 Task: Check the average views per listing of foyer in the last 5 years.
Action: Mouse moved to (1027, 219)
Screenshot: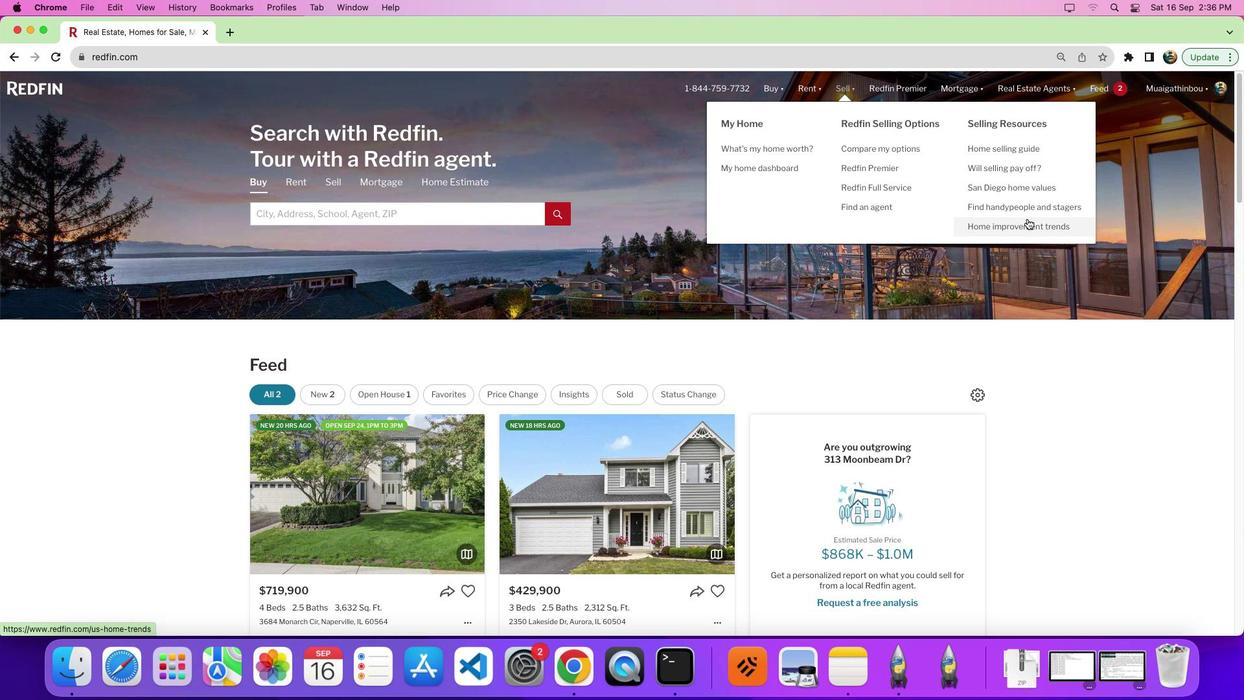 
Action: Mouse pressed left at (1027, 219)
Screenshot: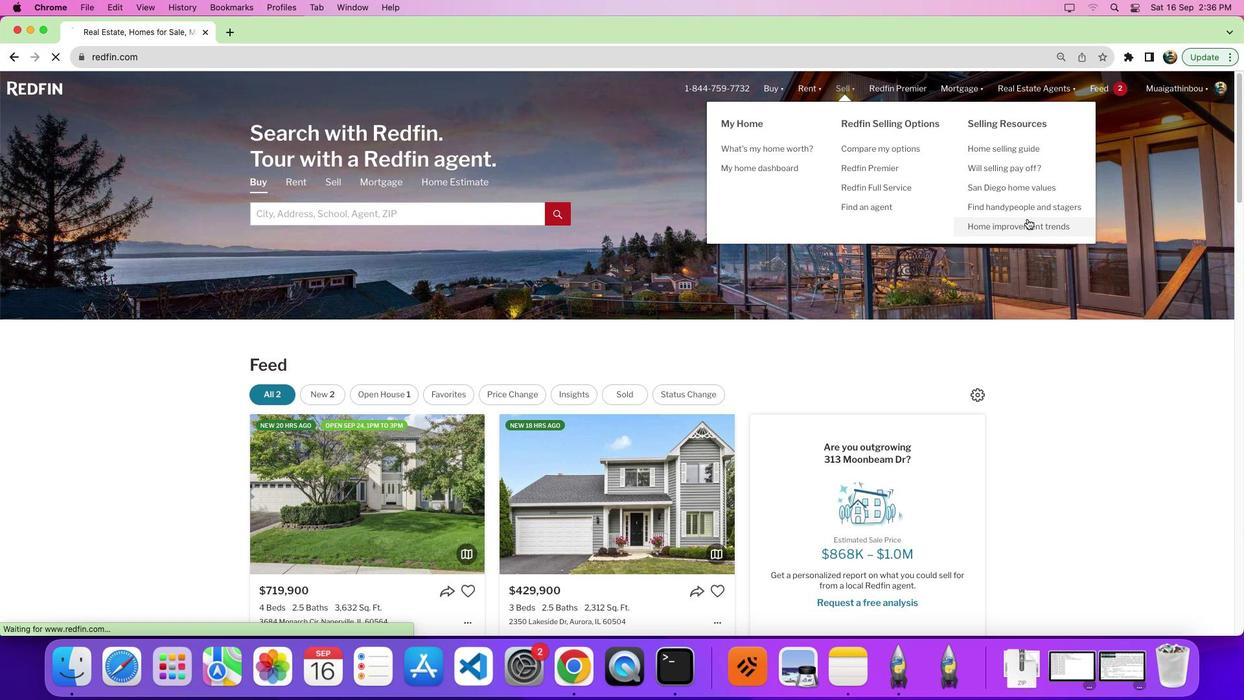 
Action: Mouse pressed left at (1027, 219)
Screenshot: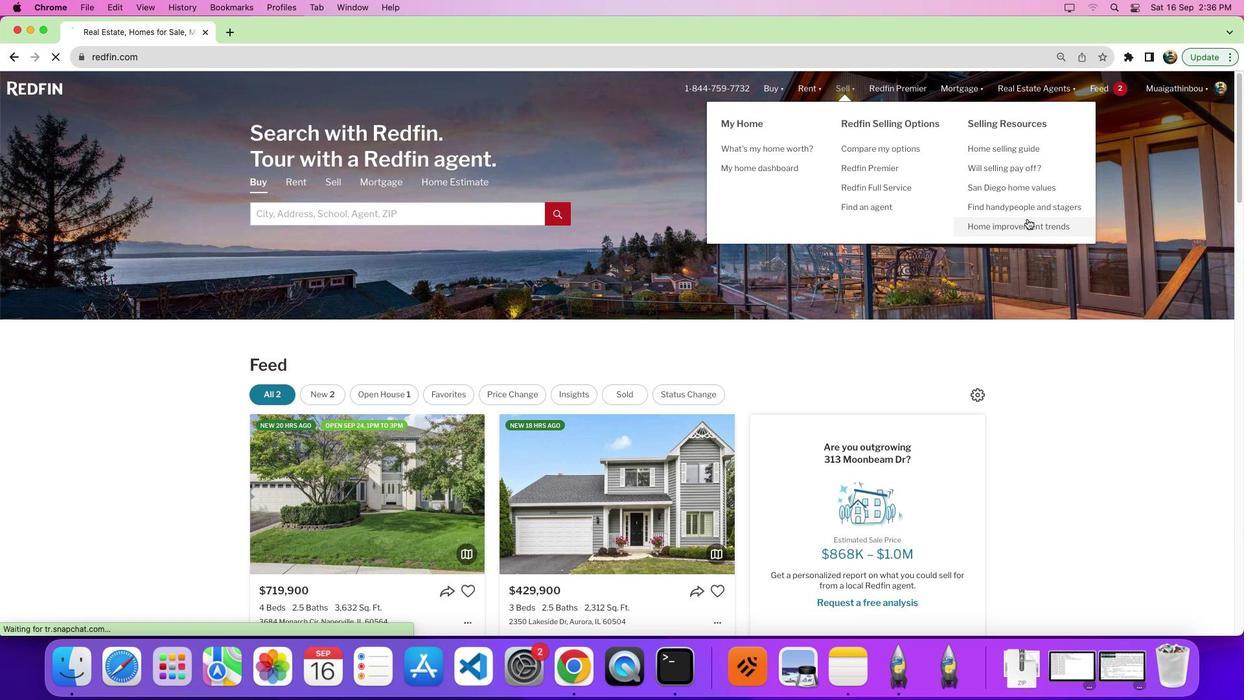
Action: Mouse moved to (349, 262)
Screenshot: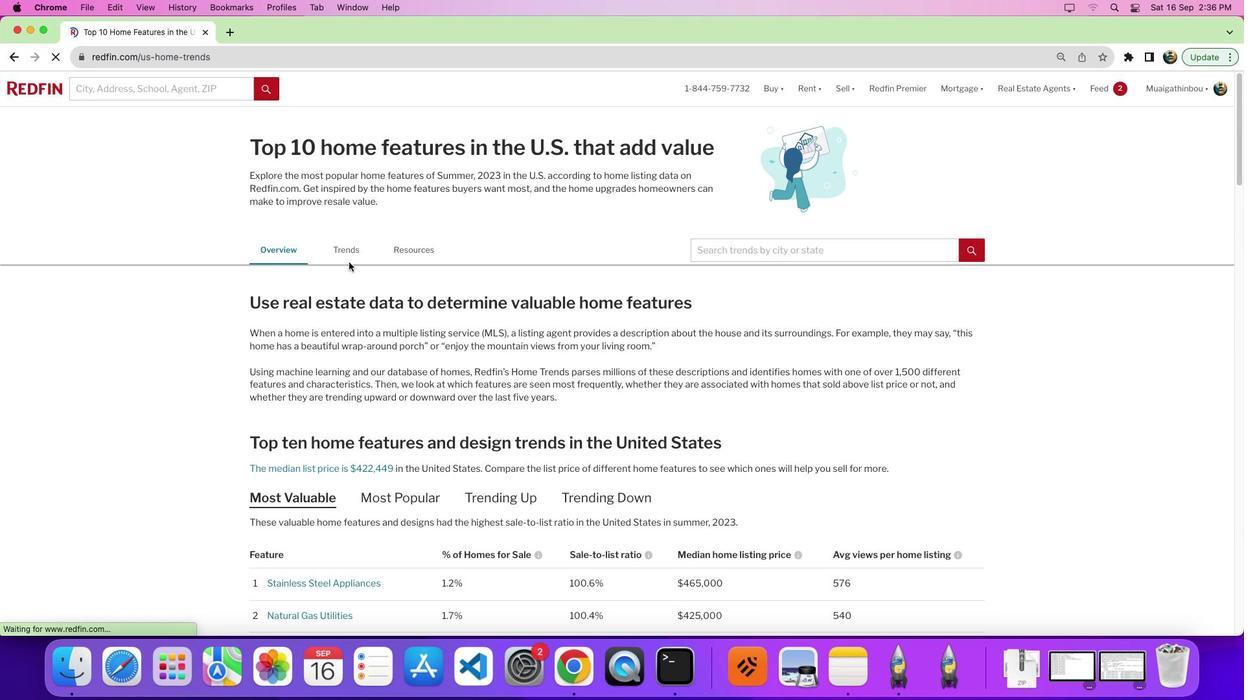 
Action: Mouse pressed left at (349, 262)
Screenshot: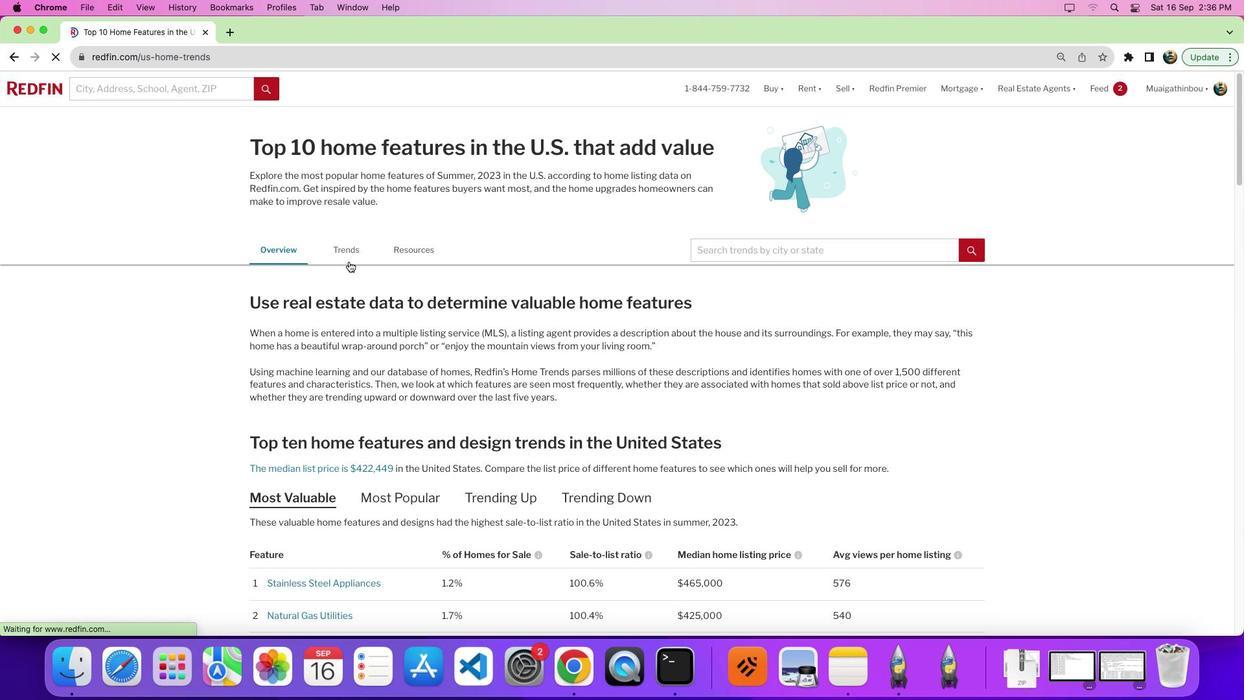 
Action: Mouse moved to (633, 274)
Screenshot: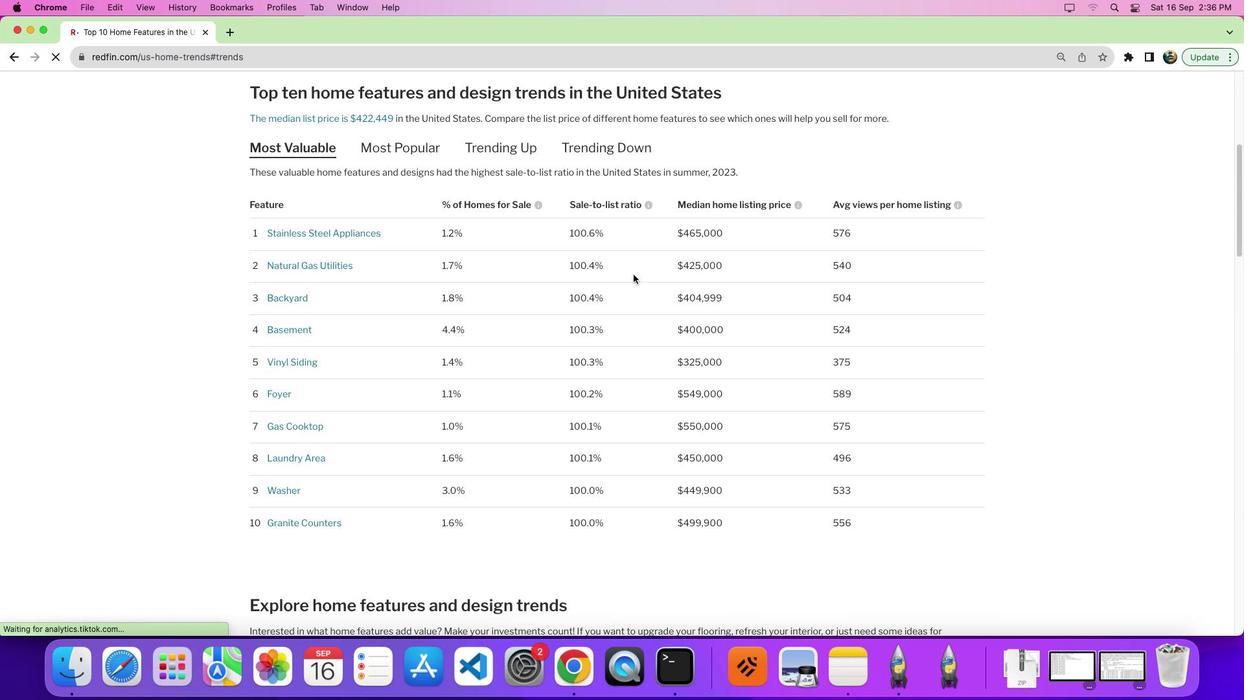 
Action: Mouse scrolled (633, 274) with delta (0, 0)
Screenshot: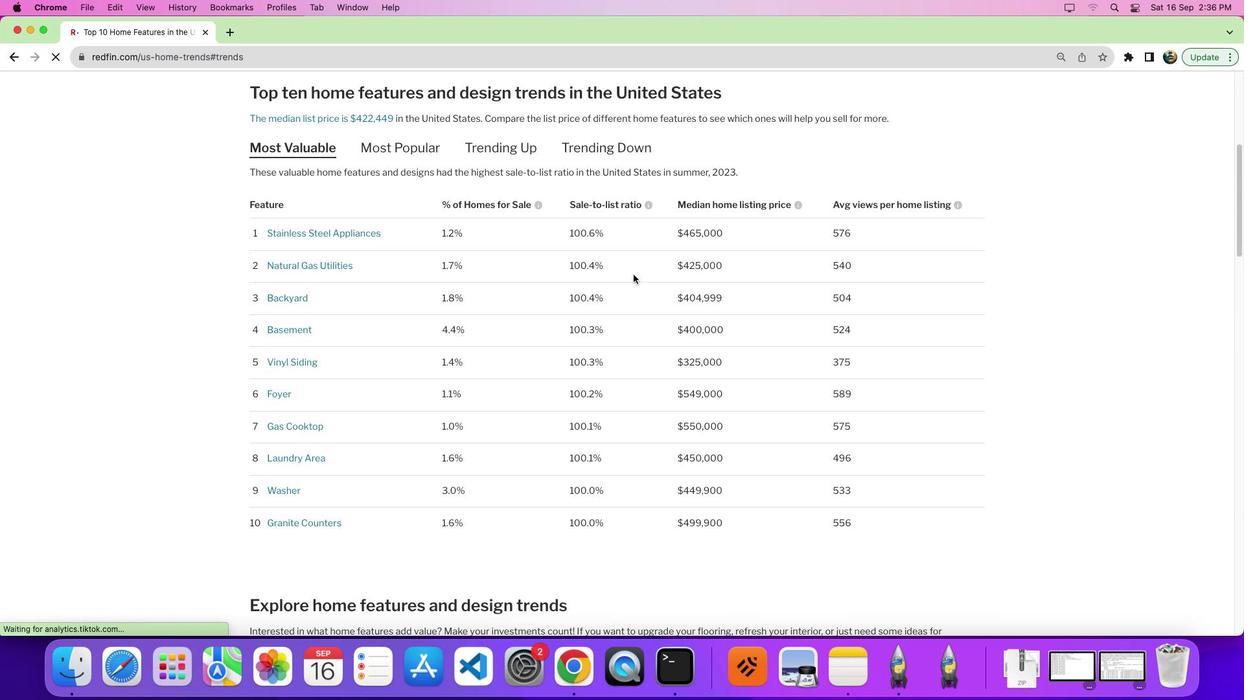 
Action: Mouse scrolled (633, 274) with delta (0, 0)
Screenshot: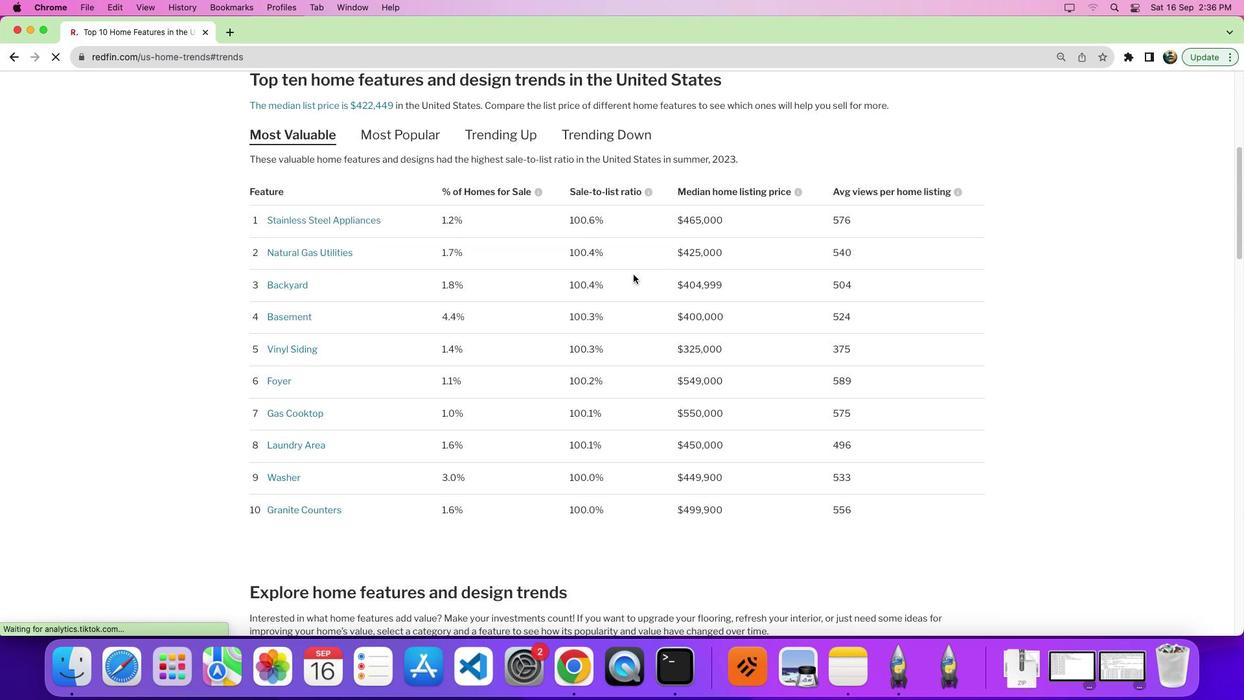 
Action: Mouse moved to (633, 274)
Screenshot: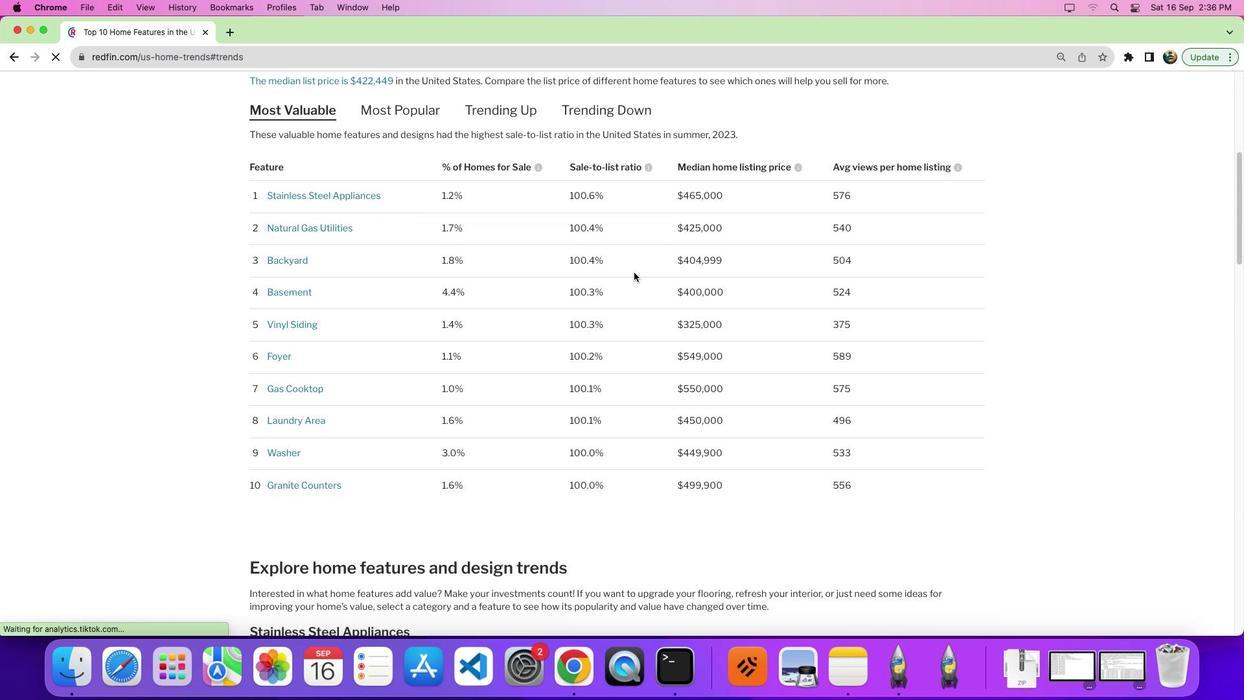 
Action: Mouse scrolled (633, 274) with delta (0, 0)
Screenshot: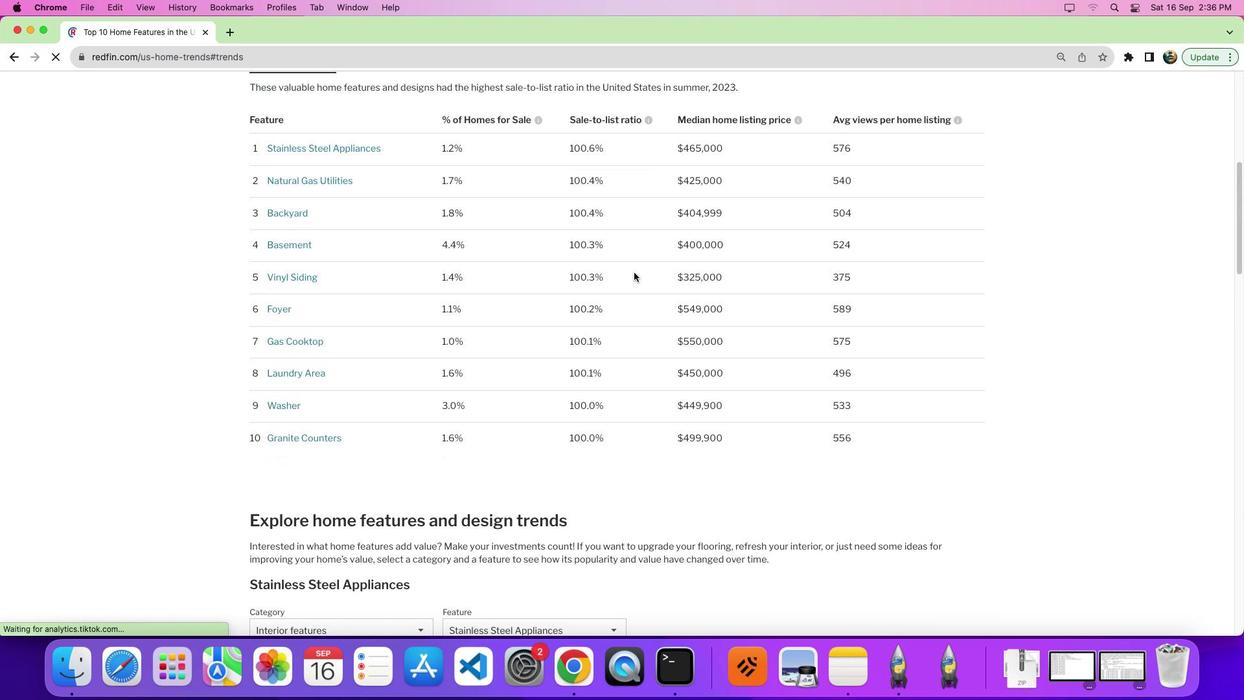 
Action: Mouse moved to (633, 273)
Screenshot: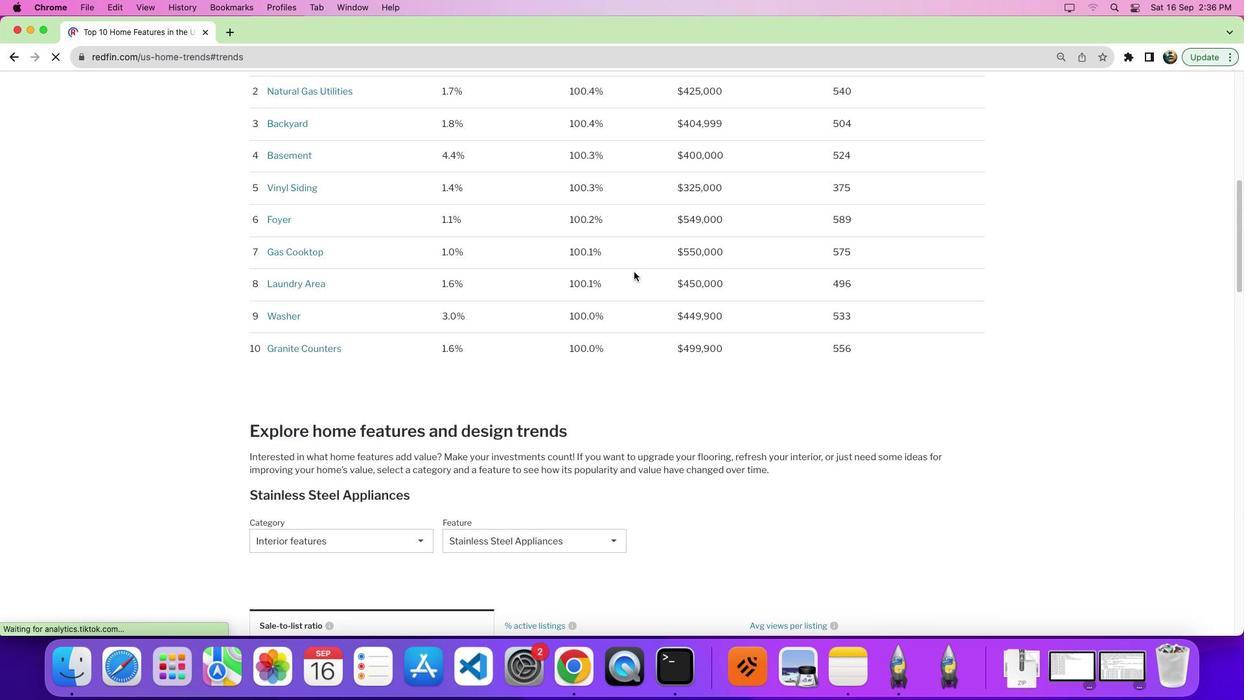 
Action: Mouse scrolled (633, 273) with delta (0, 0)
Screenshot: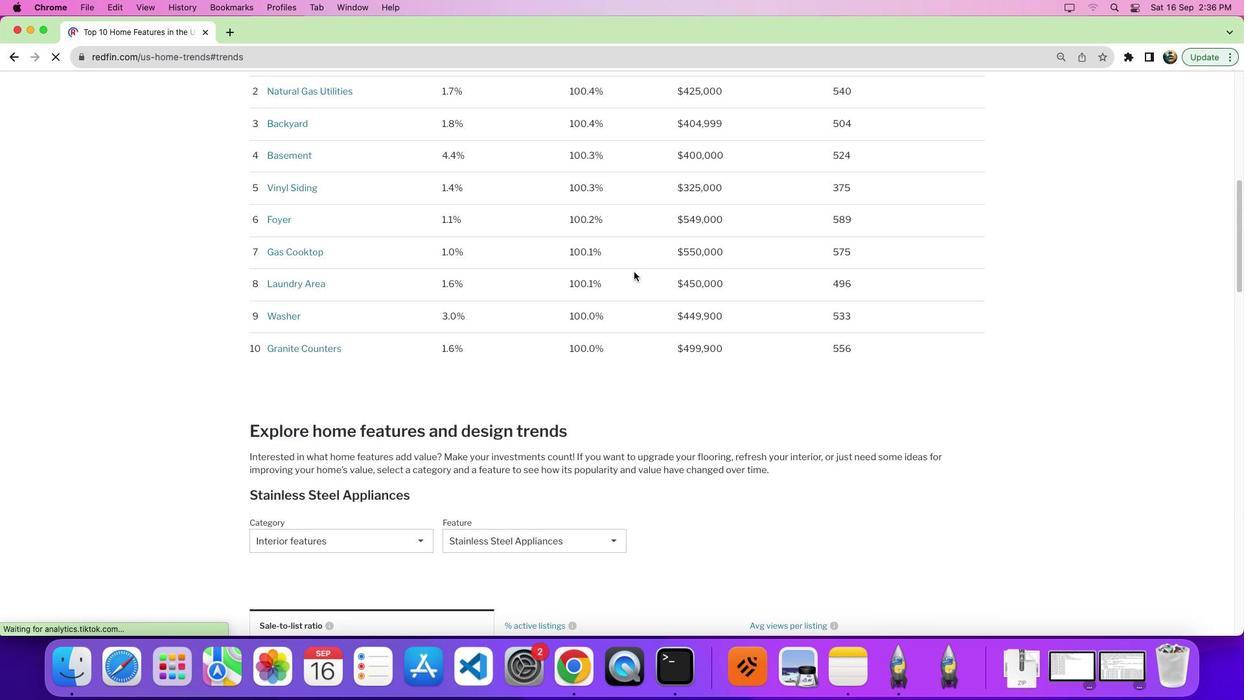 
Action: Mouse moved to (633, 273)
Screenshot: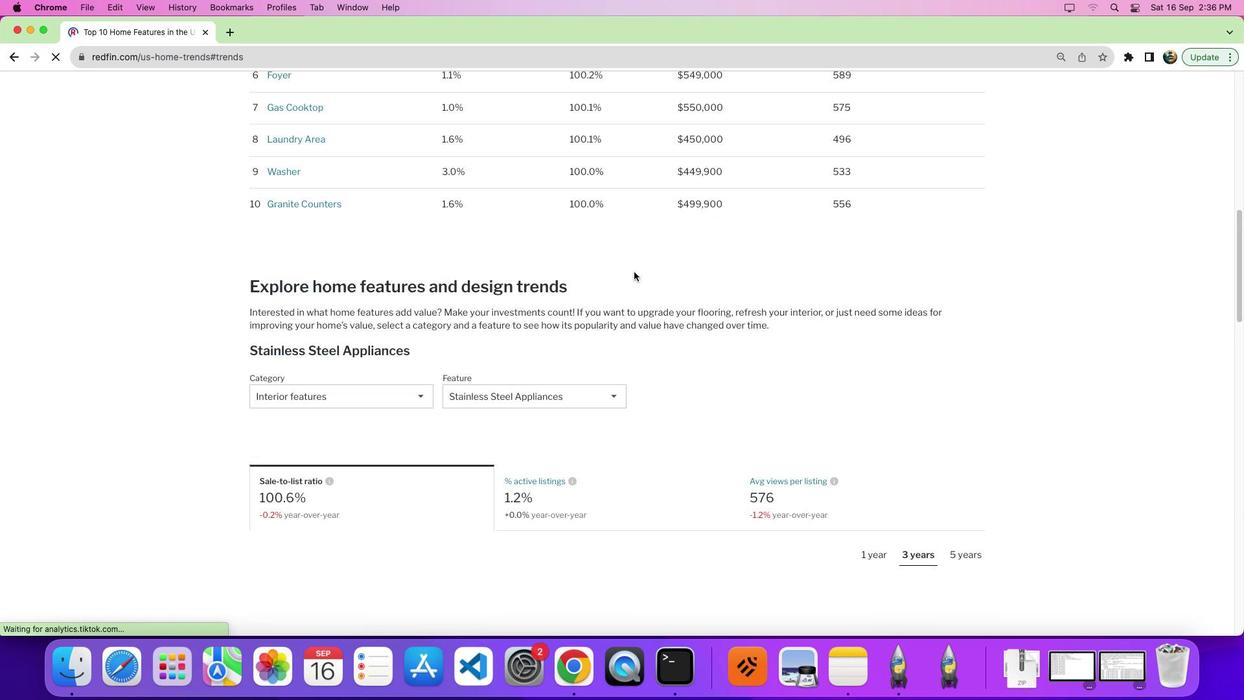 
Action: Mouse scrolled (633, 273) with delta (0, -4)
Screenshot: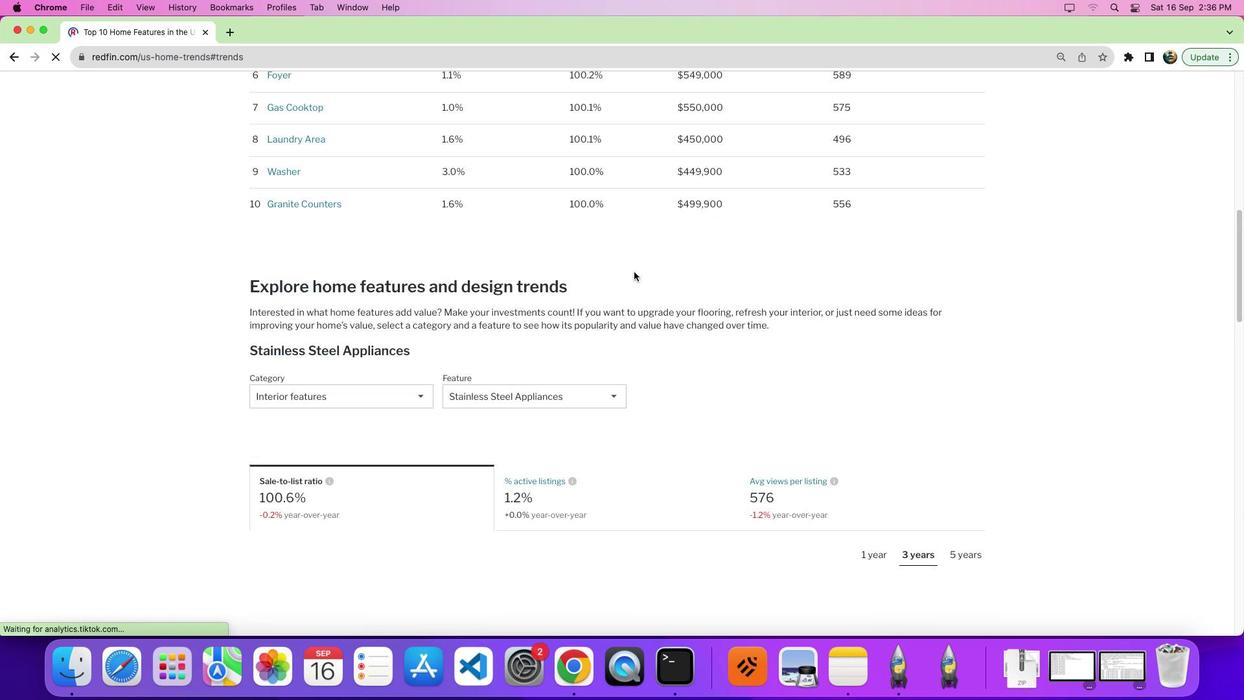 
Action: Mouse moved to (634, 272)
Screenshot: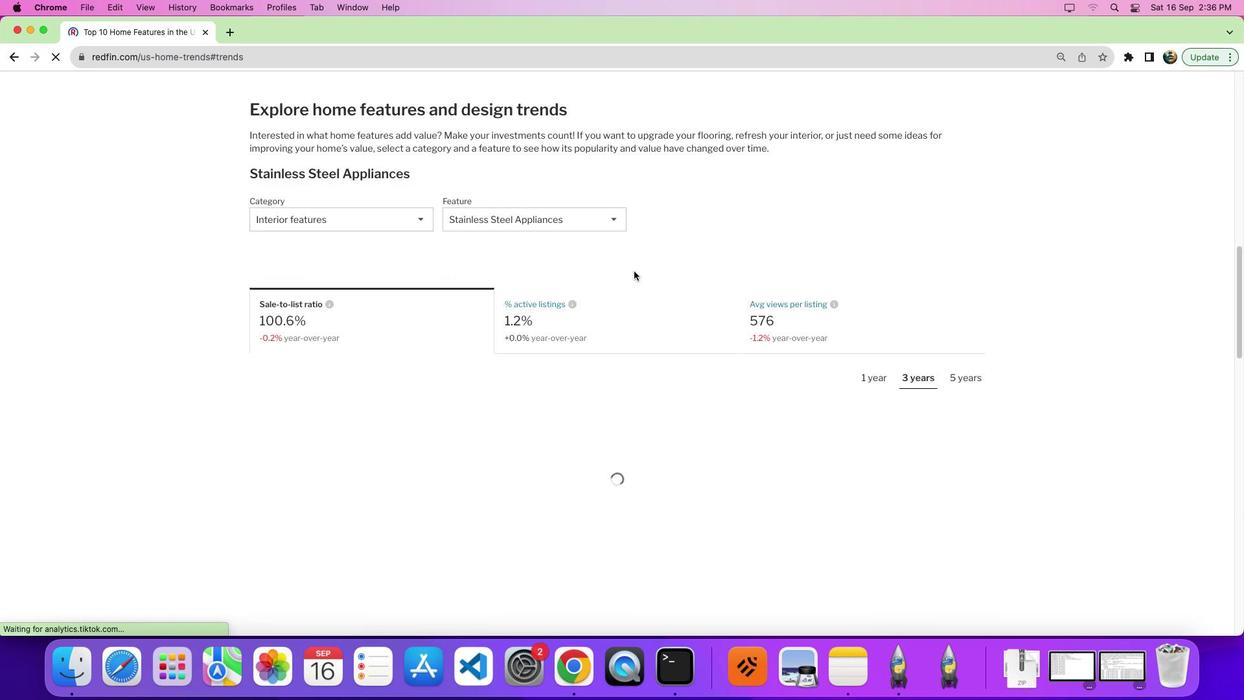 
Action: Mouse scrolled (634, 272) with delta (0, -5)
Screenshot: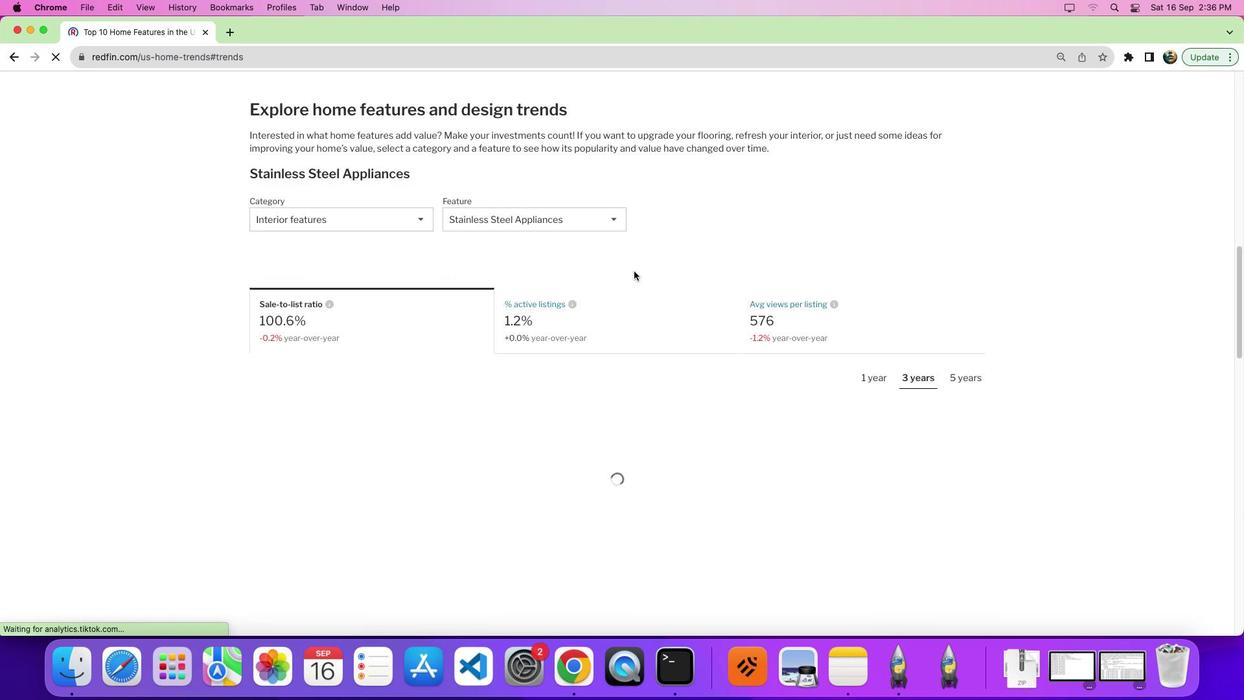 
Action: Mouse moved to (525, 294)
Screenshot: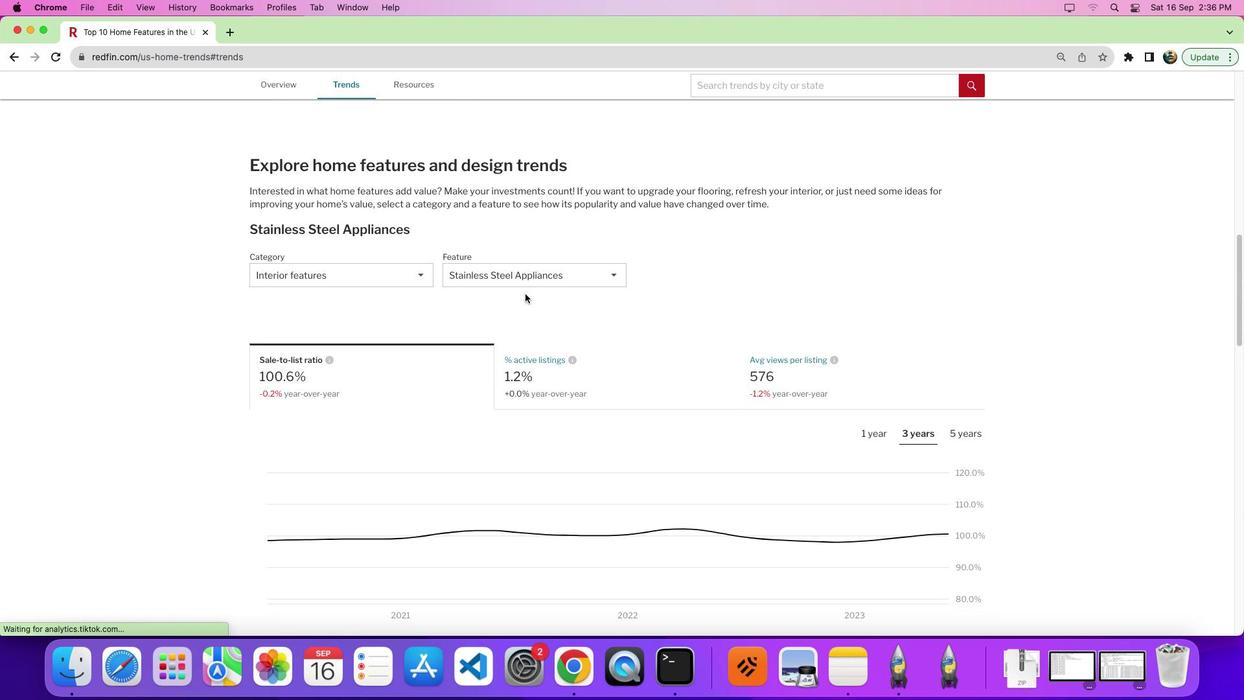
Action: Mouse scrolled (525, 294) with delta (0, 0)
Screenshot: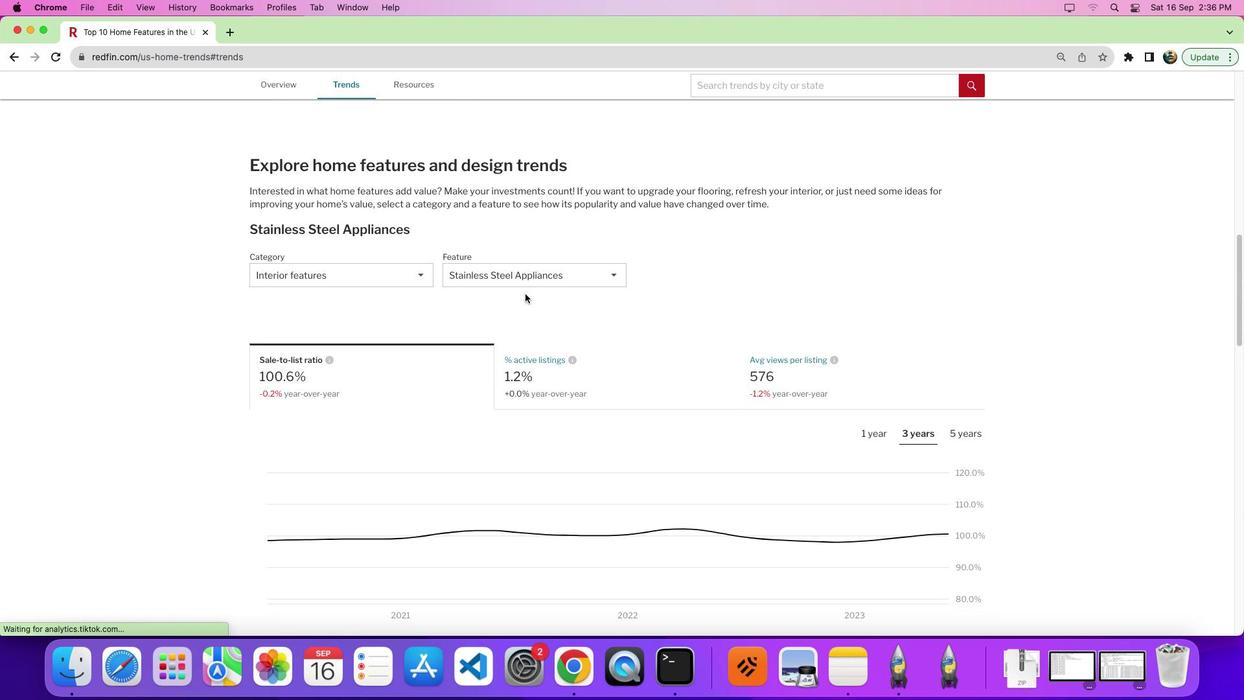 
Action: Mouse moved to (525, 293)
Screenshot: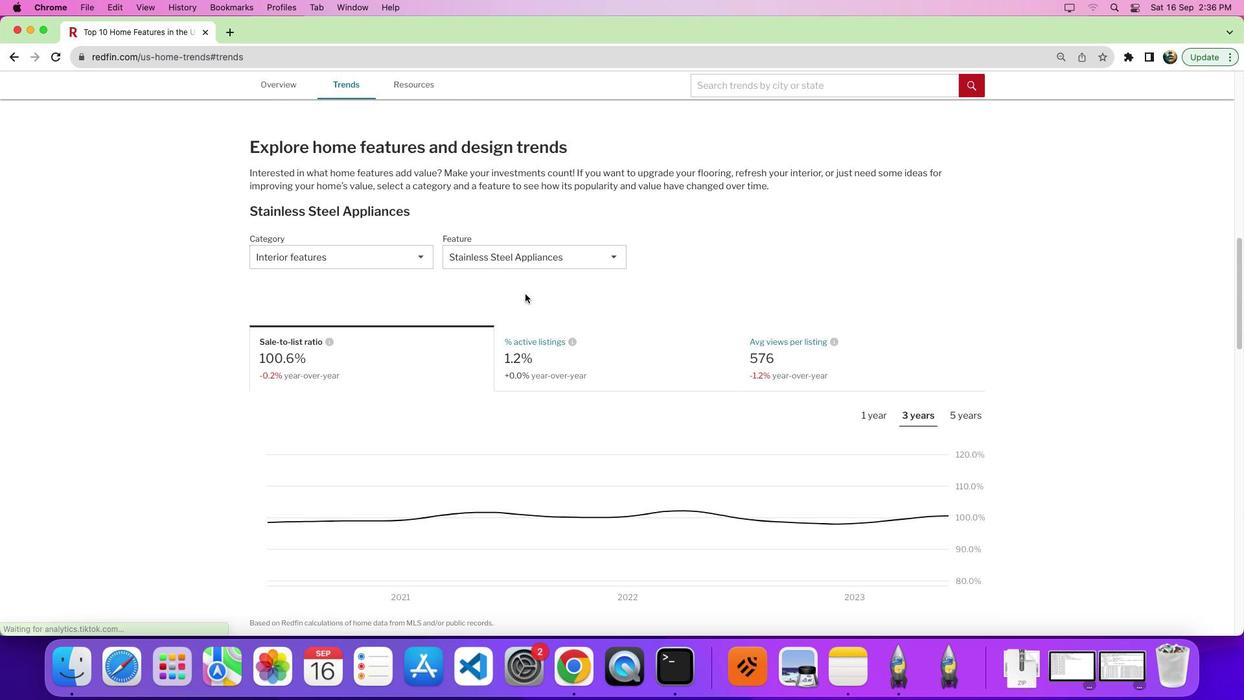 
Action: Mouse scrolled (525, 293) with delta (0, 0)
Screenshot: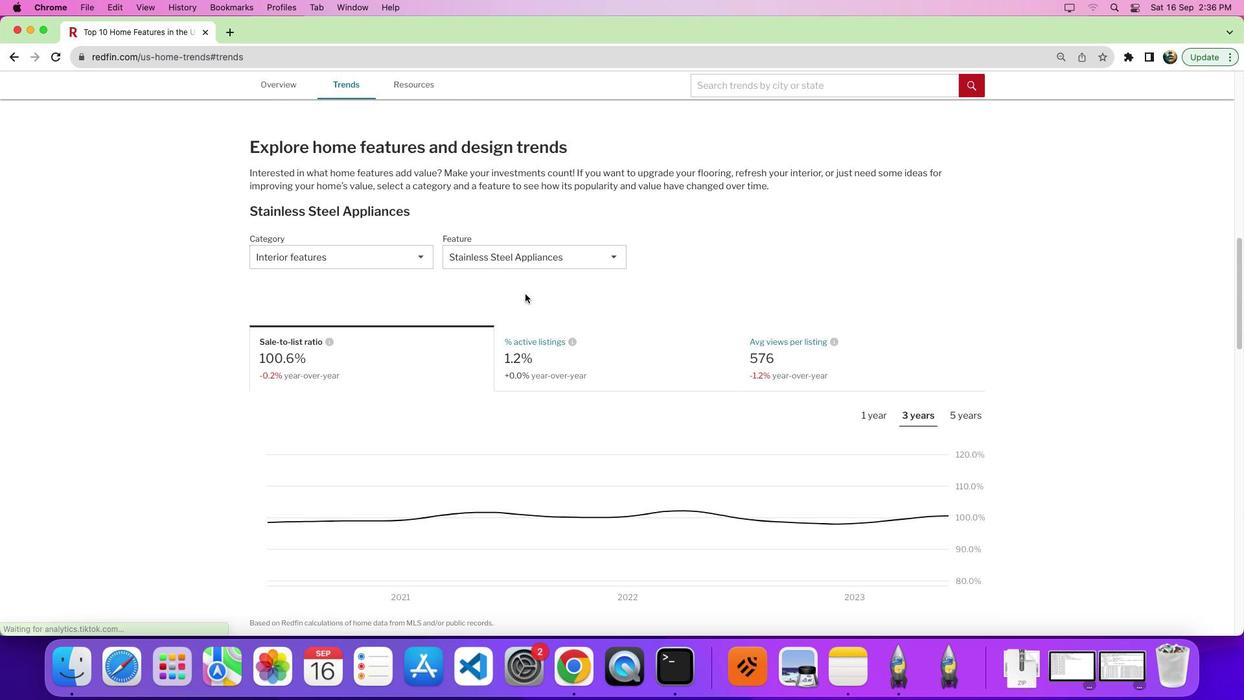 
Action: Mouse moved to (524, 306)
Screenshot: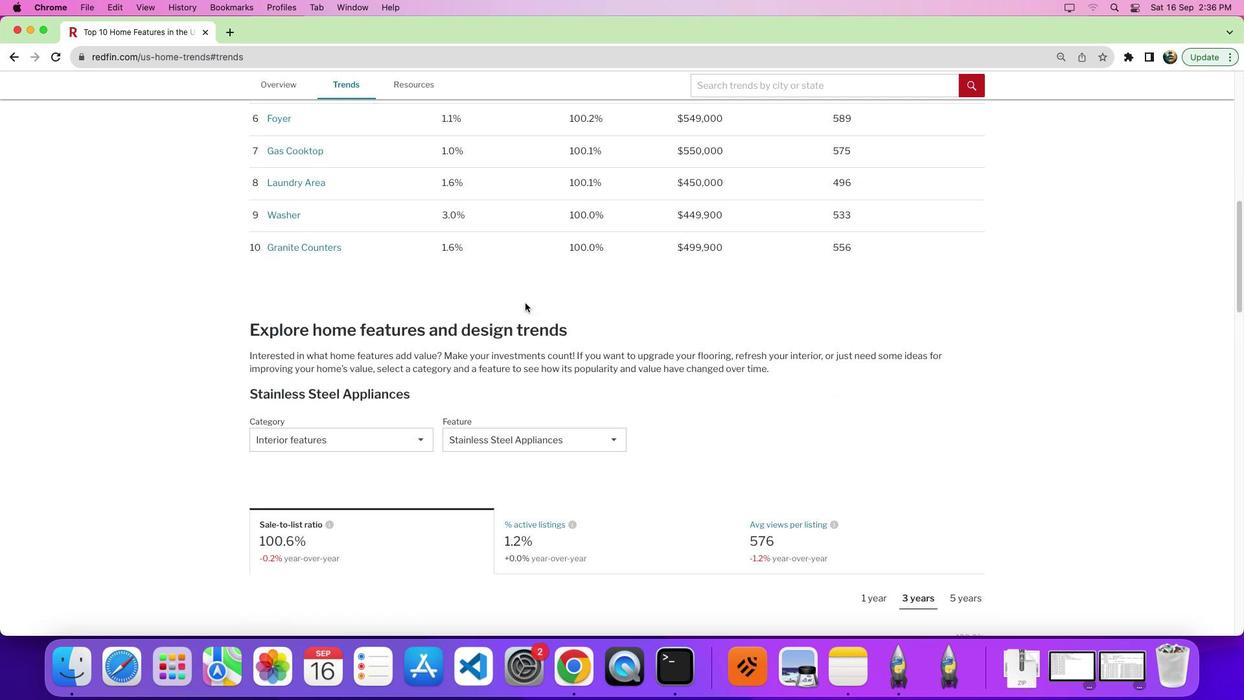 
Action: Mouse scrolled (524, 306) with delta (0, 0)
Screenshot: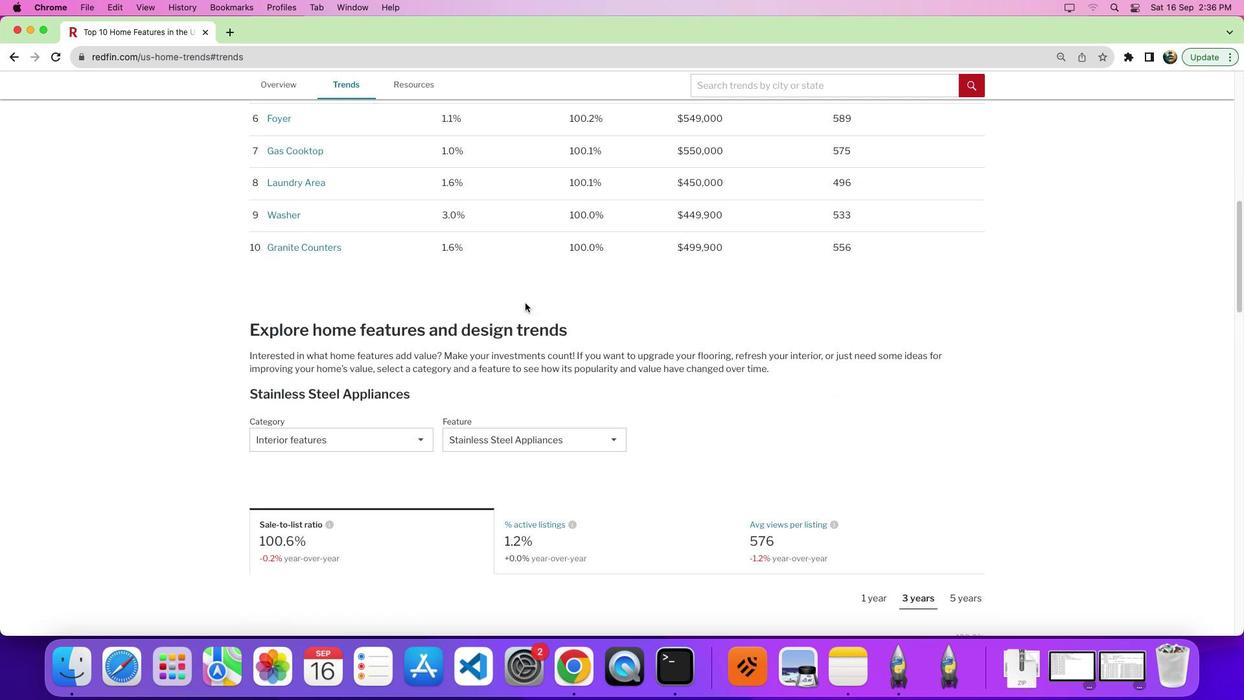 
Action: Mouse moved to (525, 305)
Screenshot: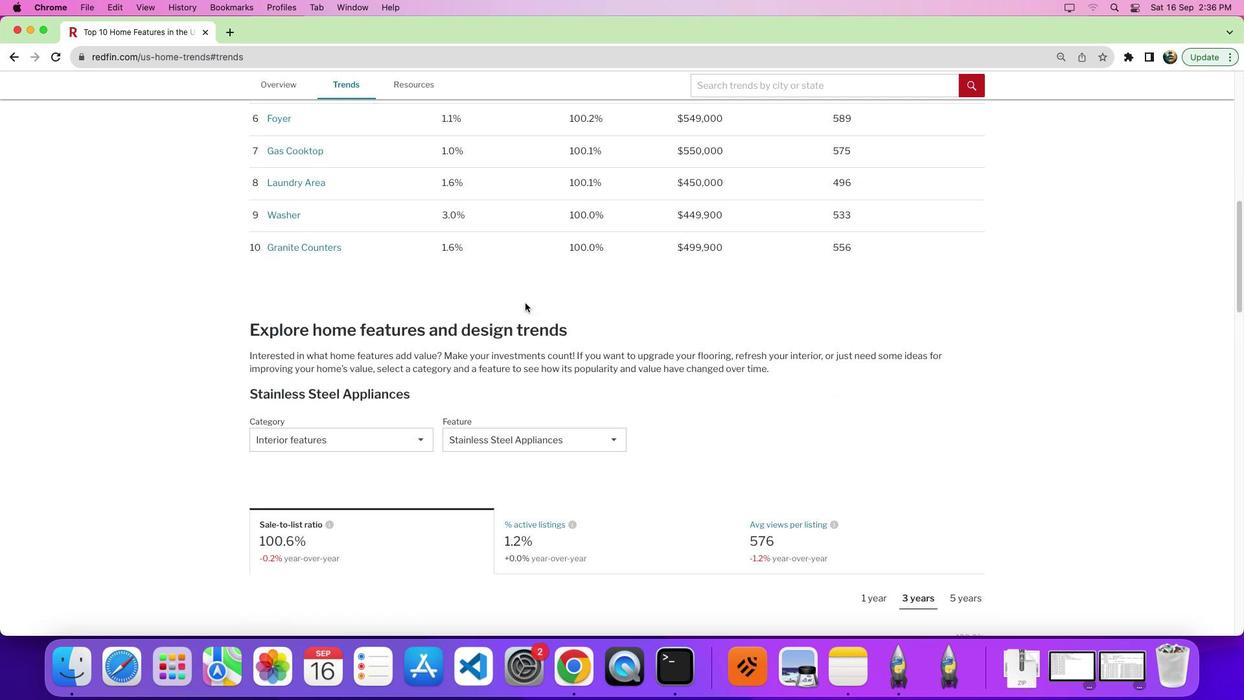 
Action: Mouse scrolled (525, 305) with delta (0, 0)
Screenshot: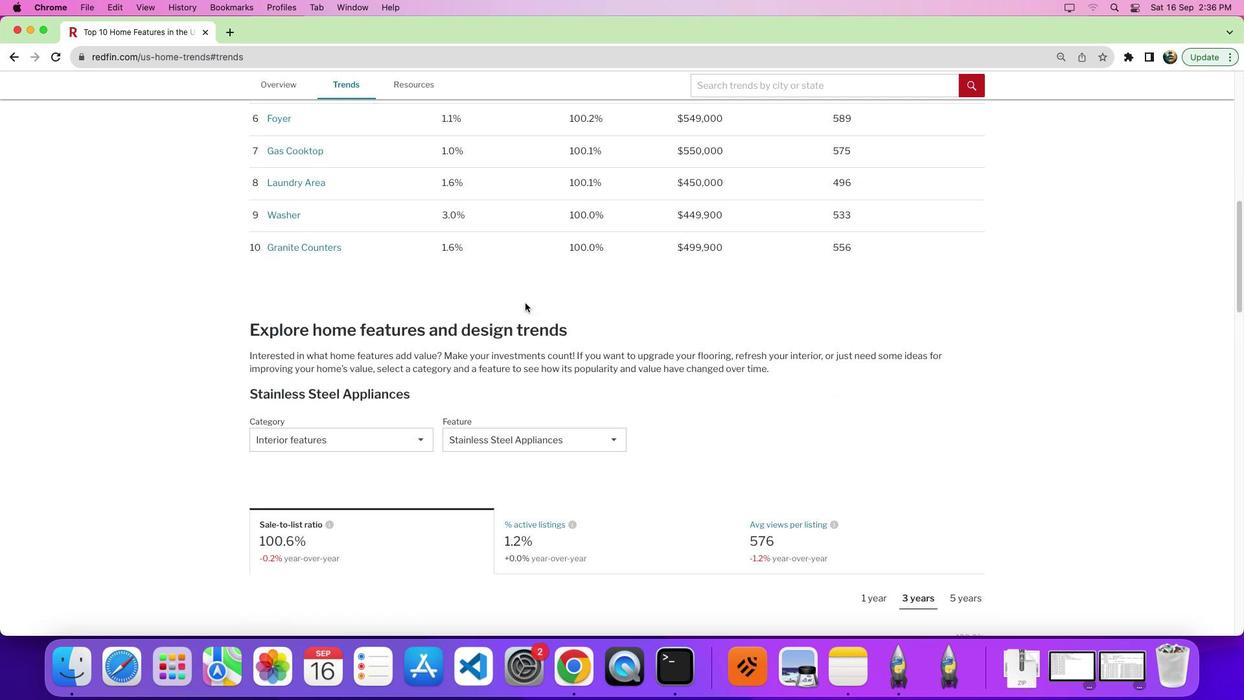 
Action: Mouse moved to (525, 305)
Screenshot: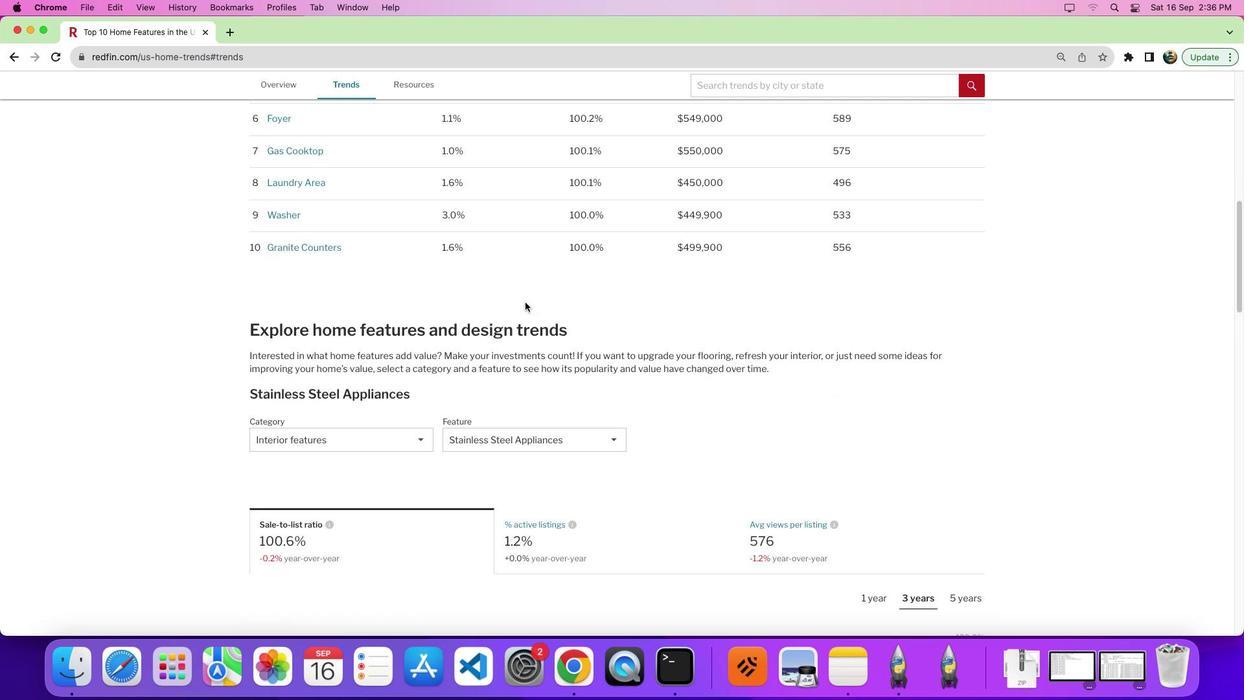 
Action: Mouse scrolled (525, 305) with delta (0, -4)
Screenshot: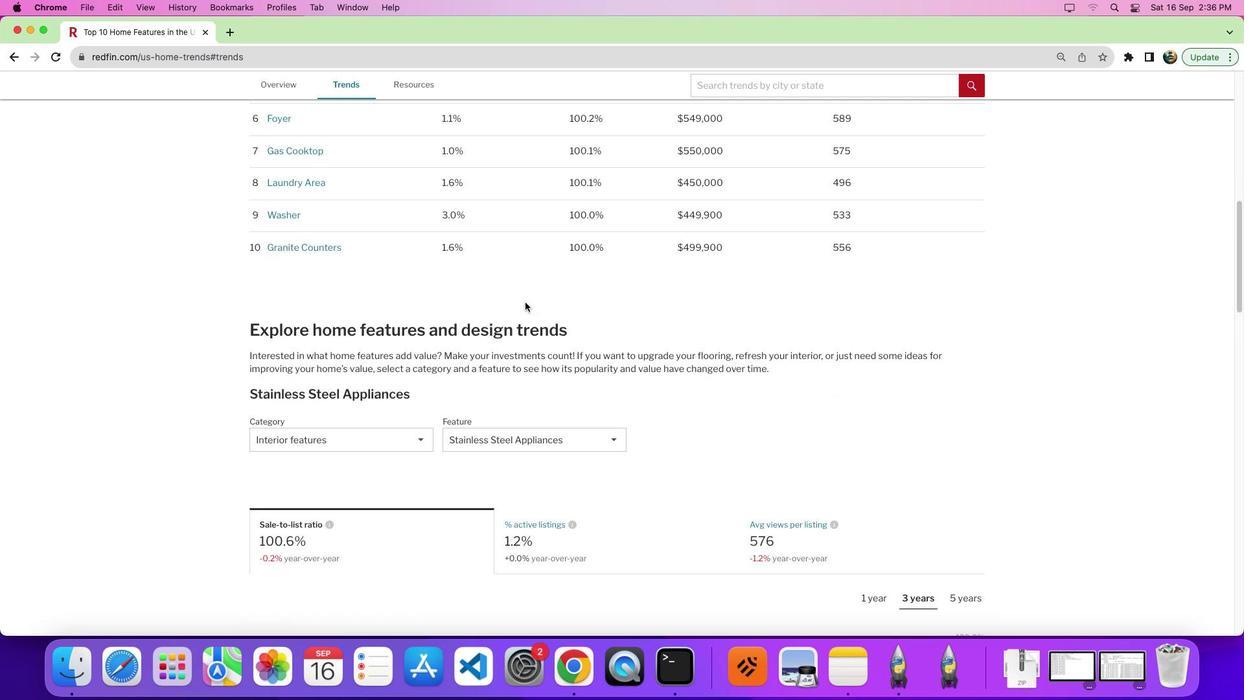 
Action: Mouse moved to (525, 304)
Screenshot: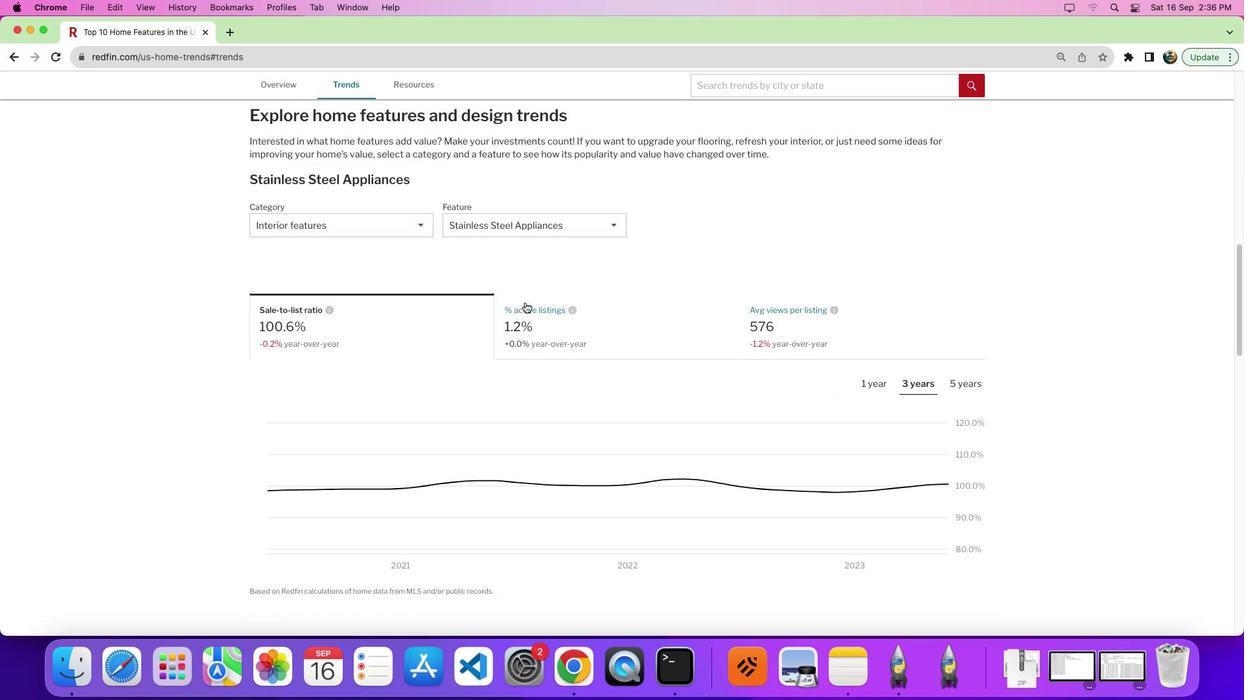 
Action: Mouse scrolled (525, 304) with delta (0, -5)
Screenshot: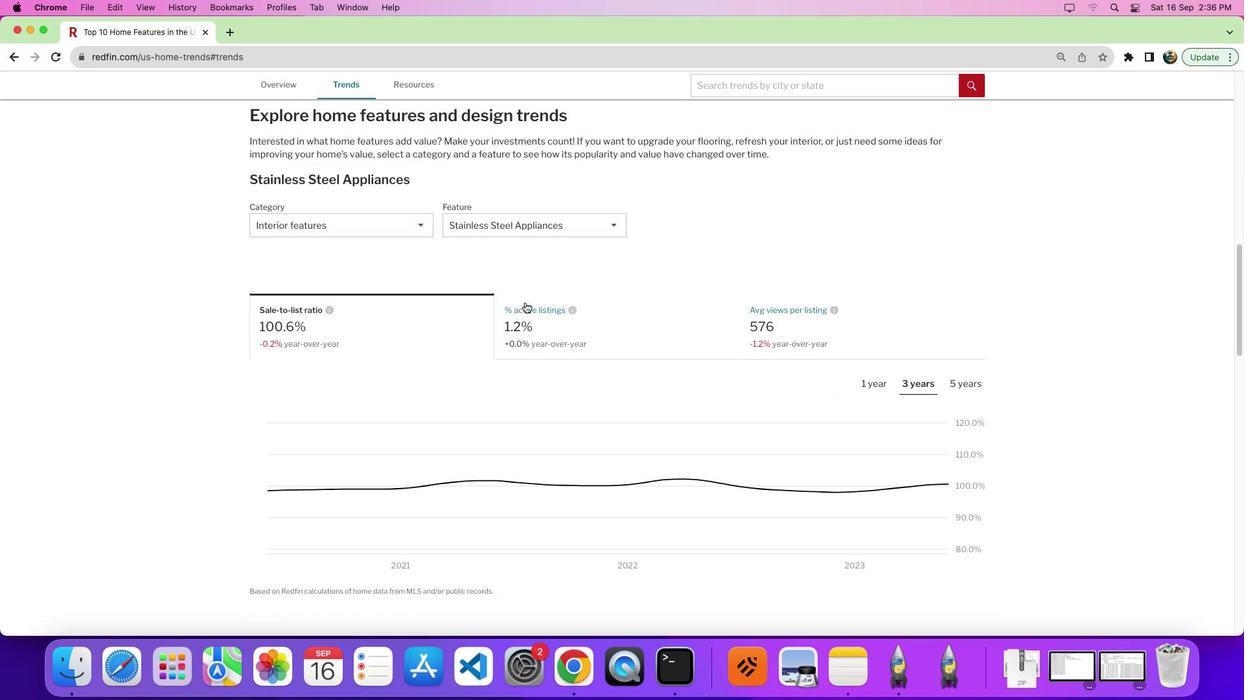 
Action: Mouse moved to (366, 218)
Screenshot: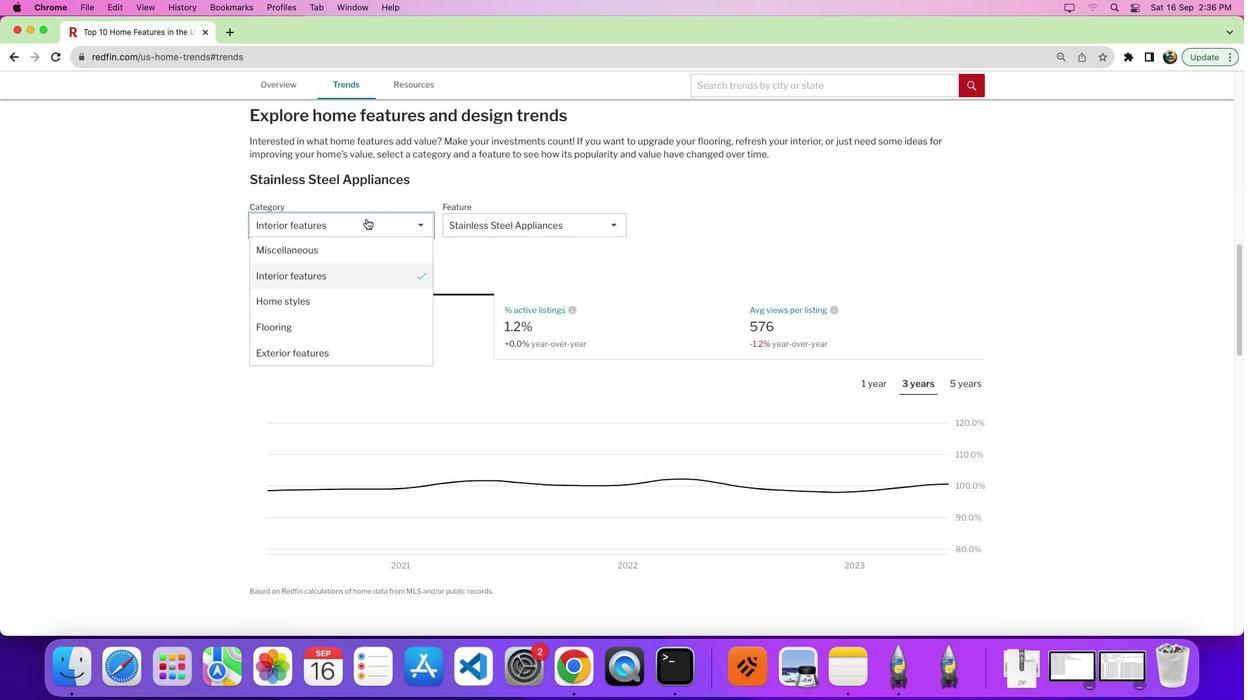 
Action: Mouse pressed left at (366, 218)
Screenshot: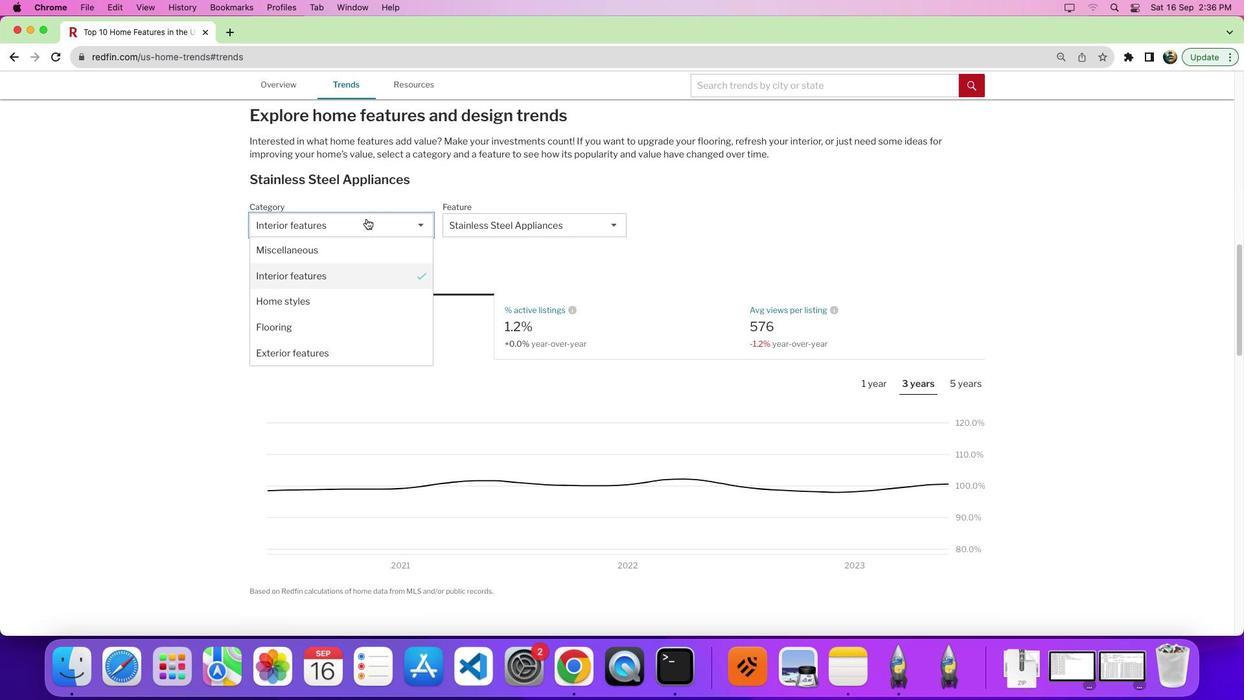 
Action: Mouse moved to (383, 277)
Screenshot: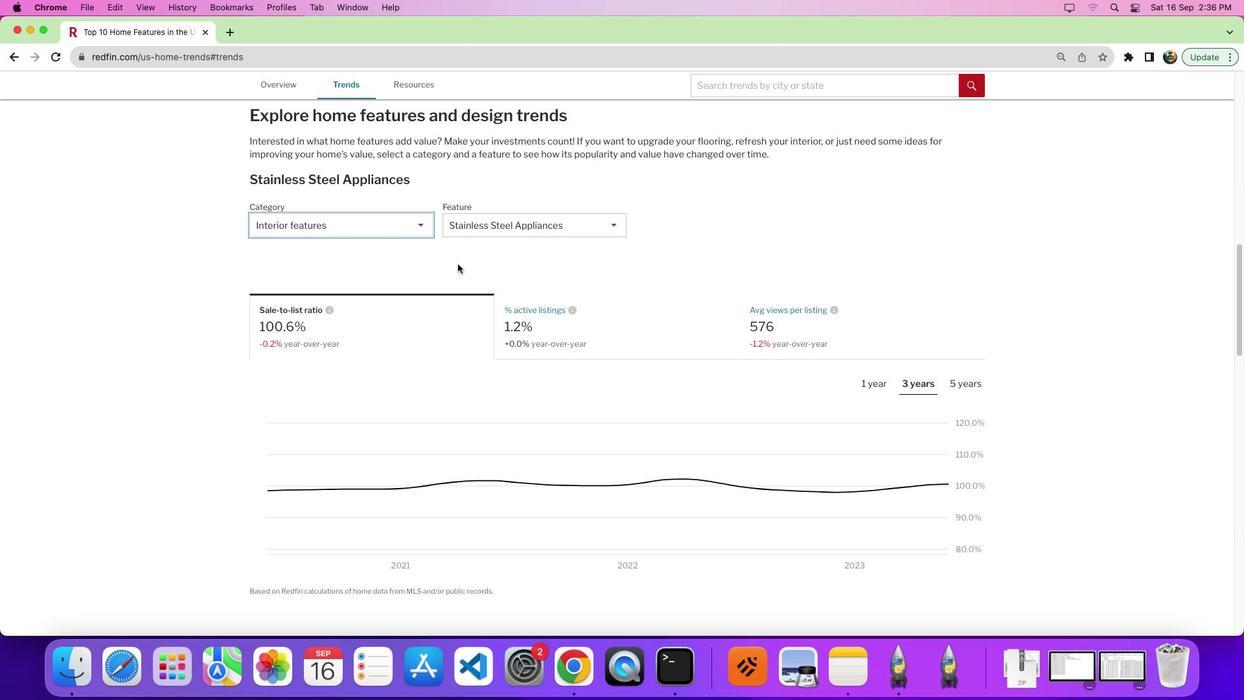 
Action: Mouse pressed left at (383, 277)
Screenshot: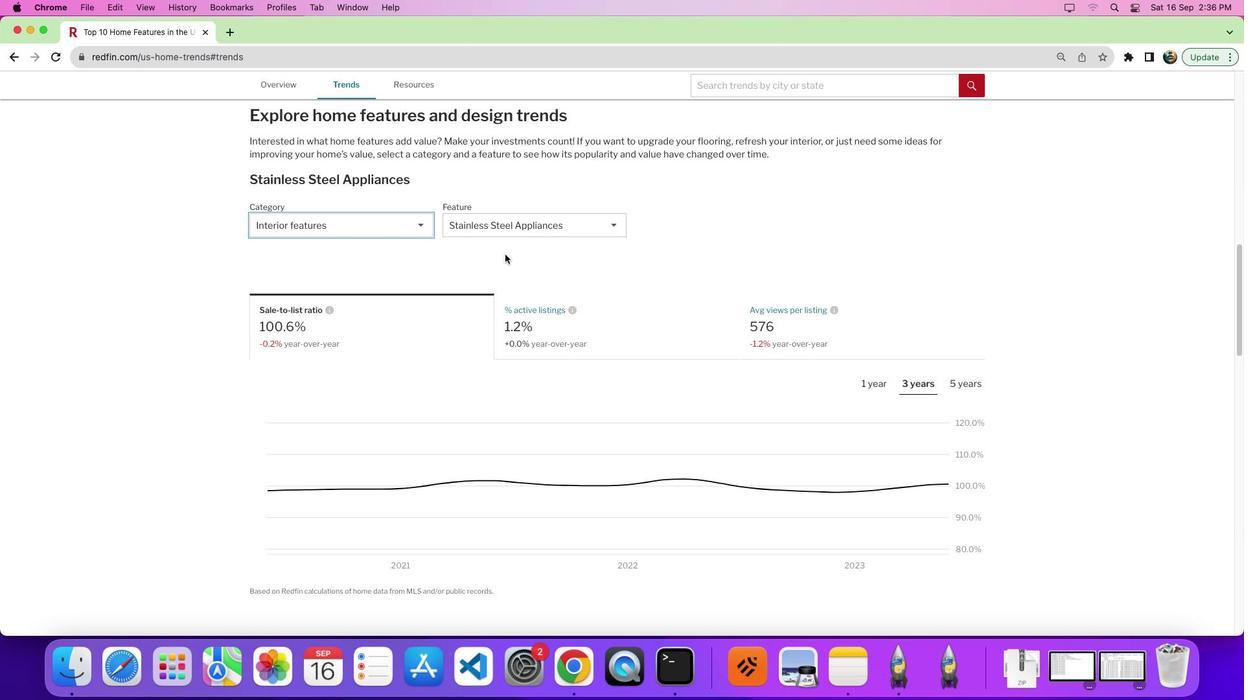 
Action: Mouse moved to (537, 234)
Screenshot: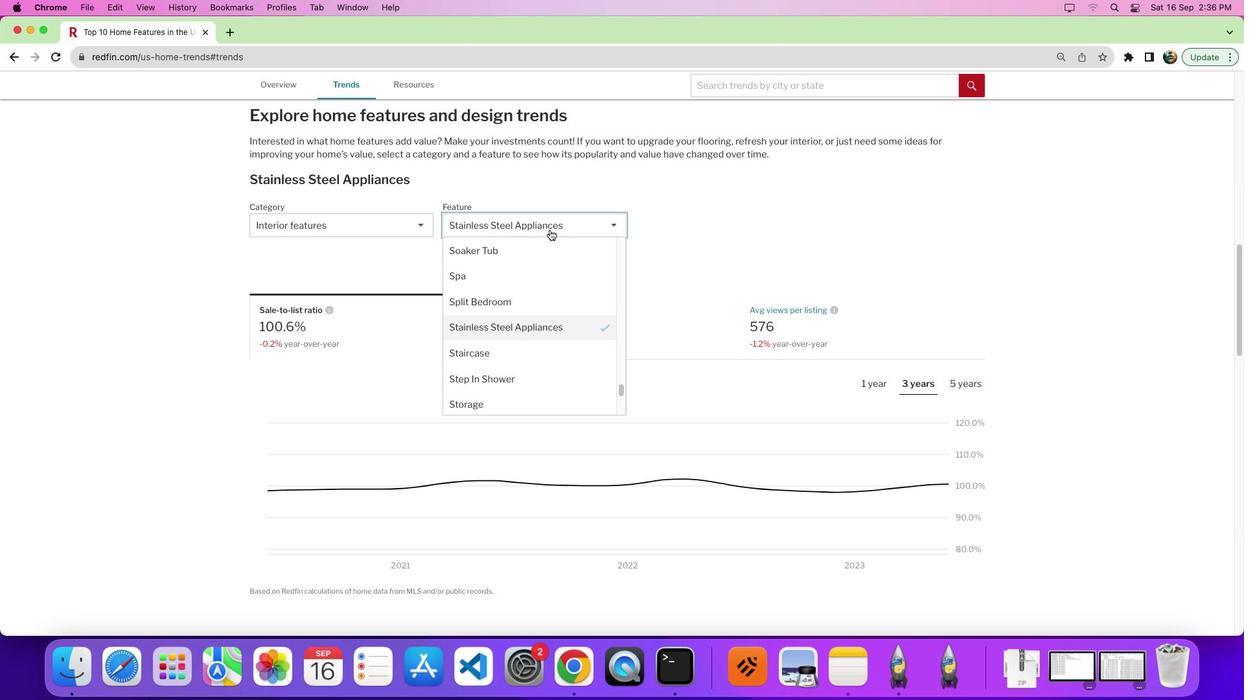 
Action: Mouse pressed left at (537, 234)
Screenshot: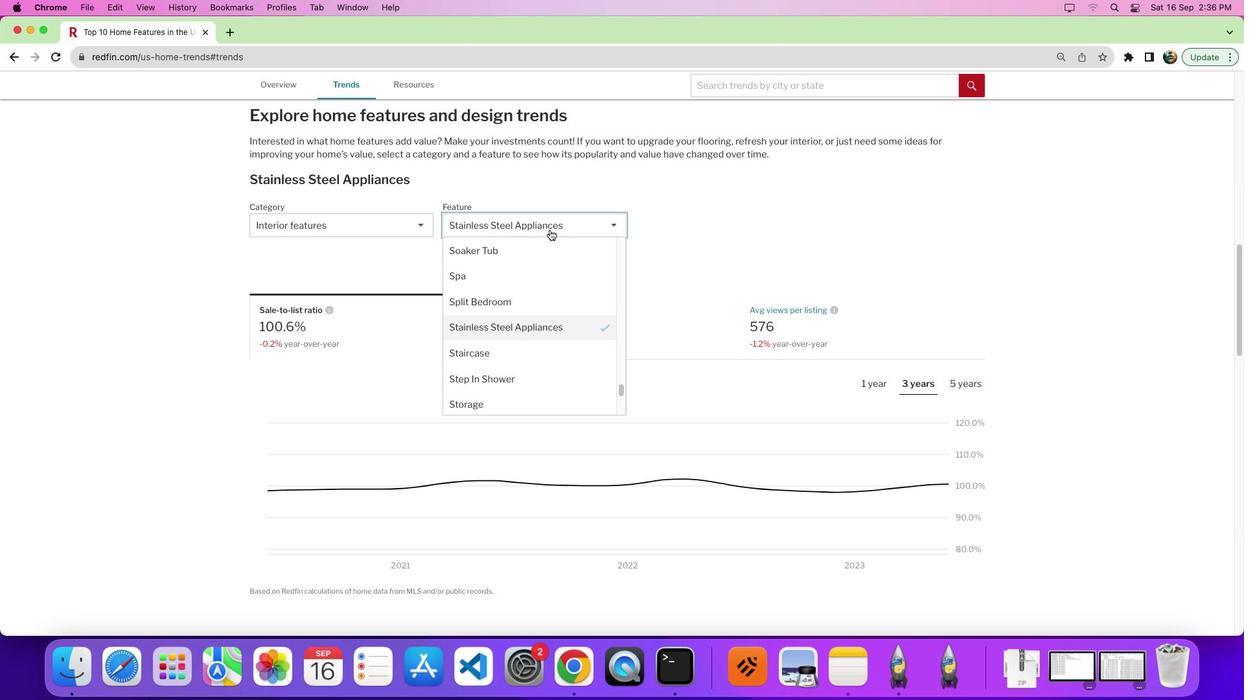 
Action: Mouse moved to (617, 297)
Screenshot: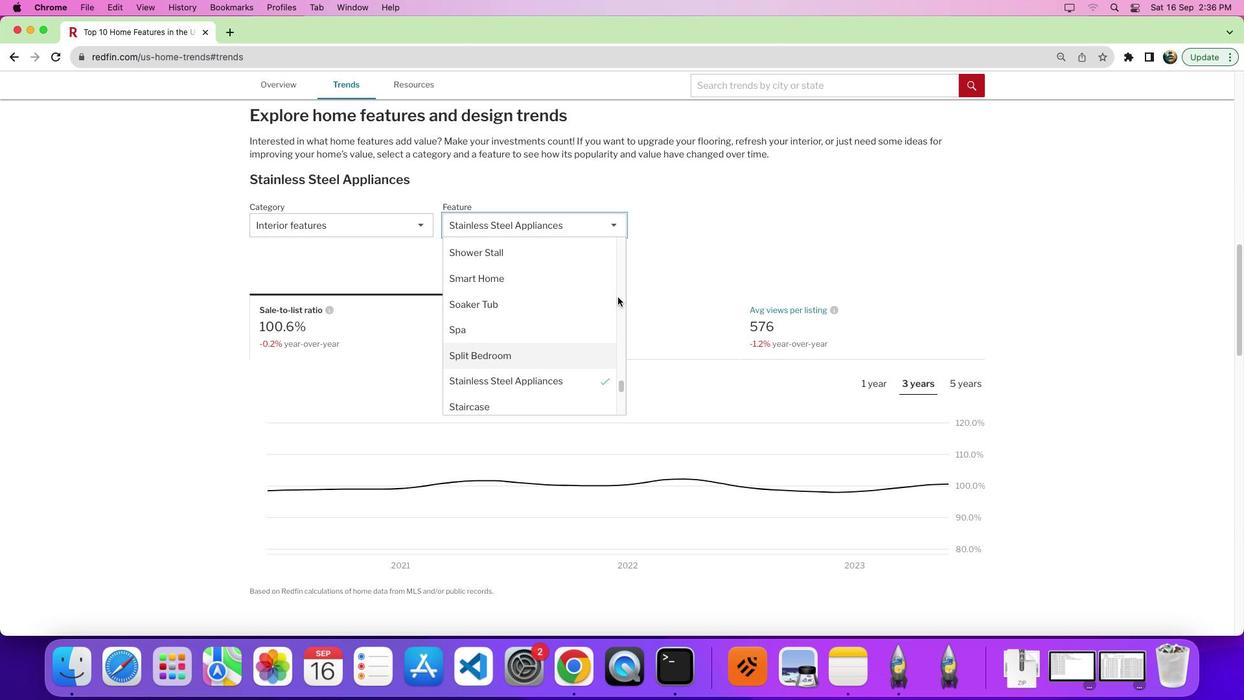 
Action: Mouse pressed left at (617, 297)
Screenshot: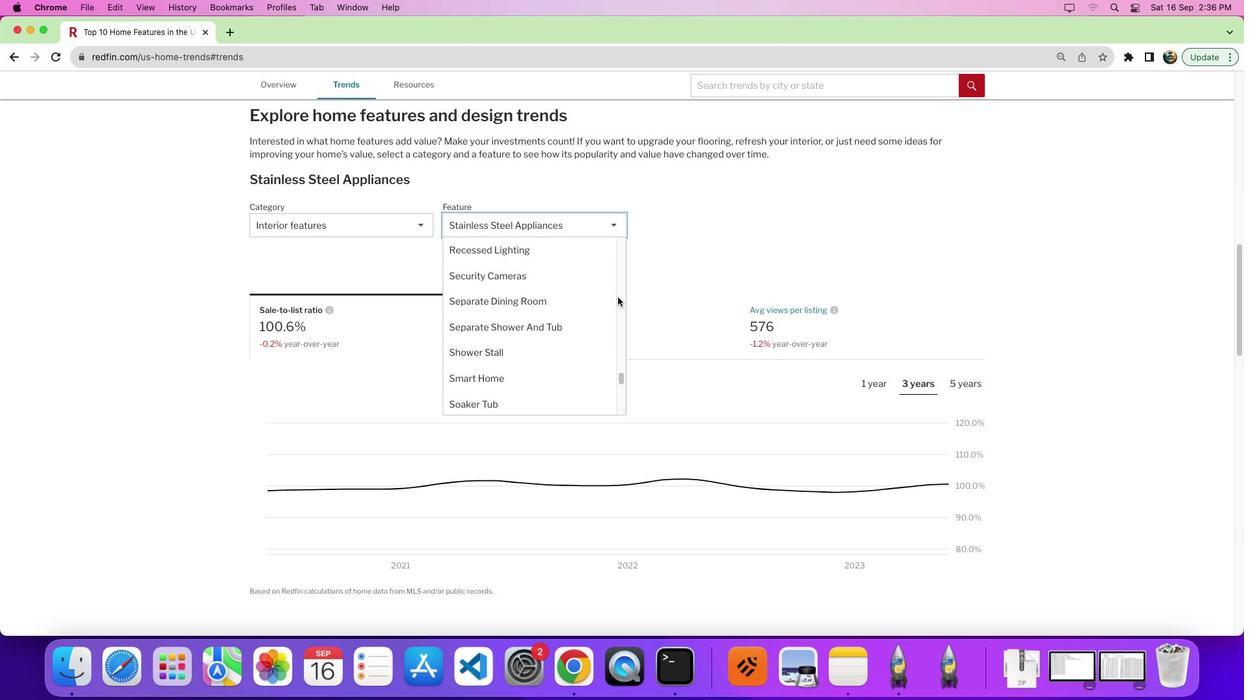
Action: Mouse moved to (501, 346)
Screenshot: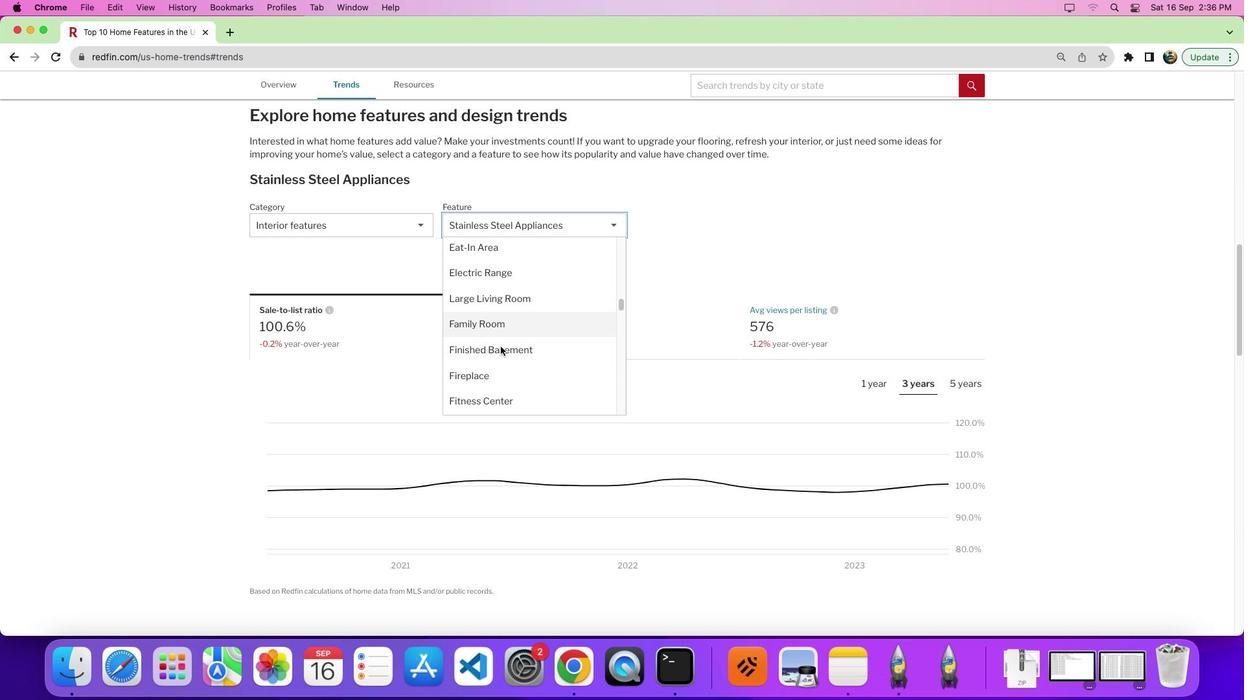 
Action: Mouse scrolled (501, 346) with delta (0, 0)
Screenshot: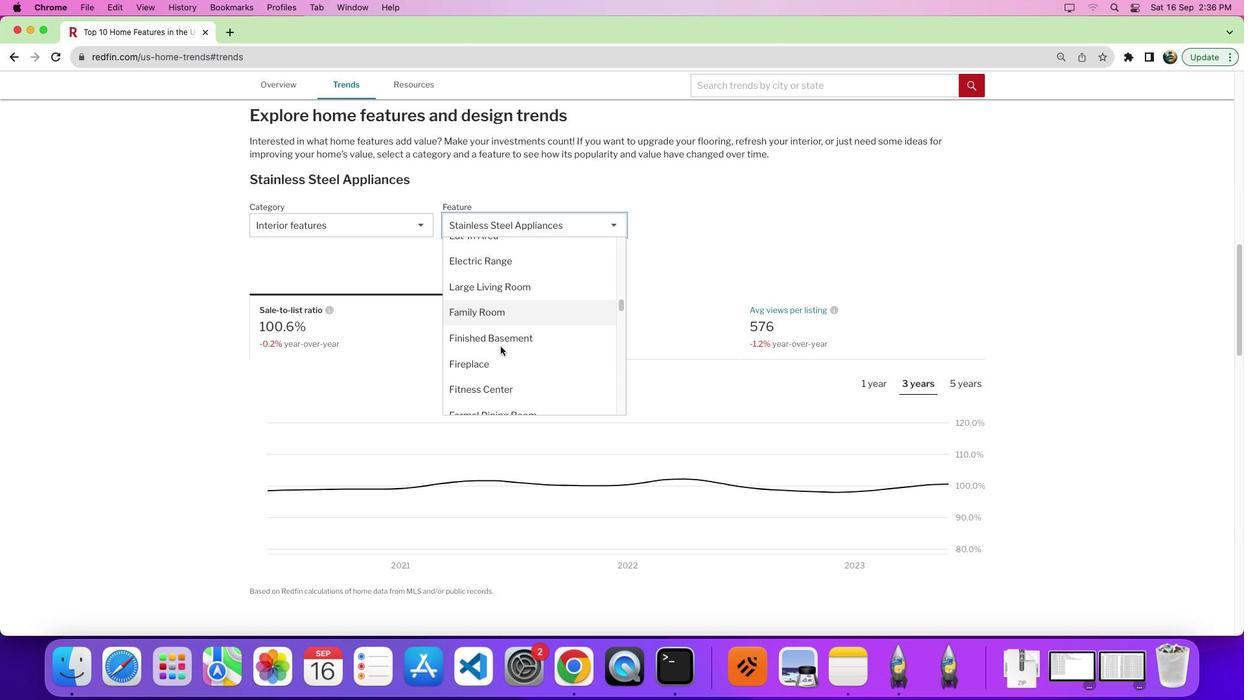 
Action: Mouse scrolled (501, 346) with delta (0, 0)
Screenshot: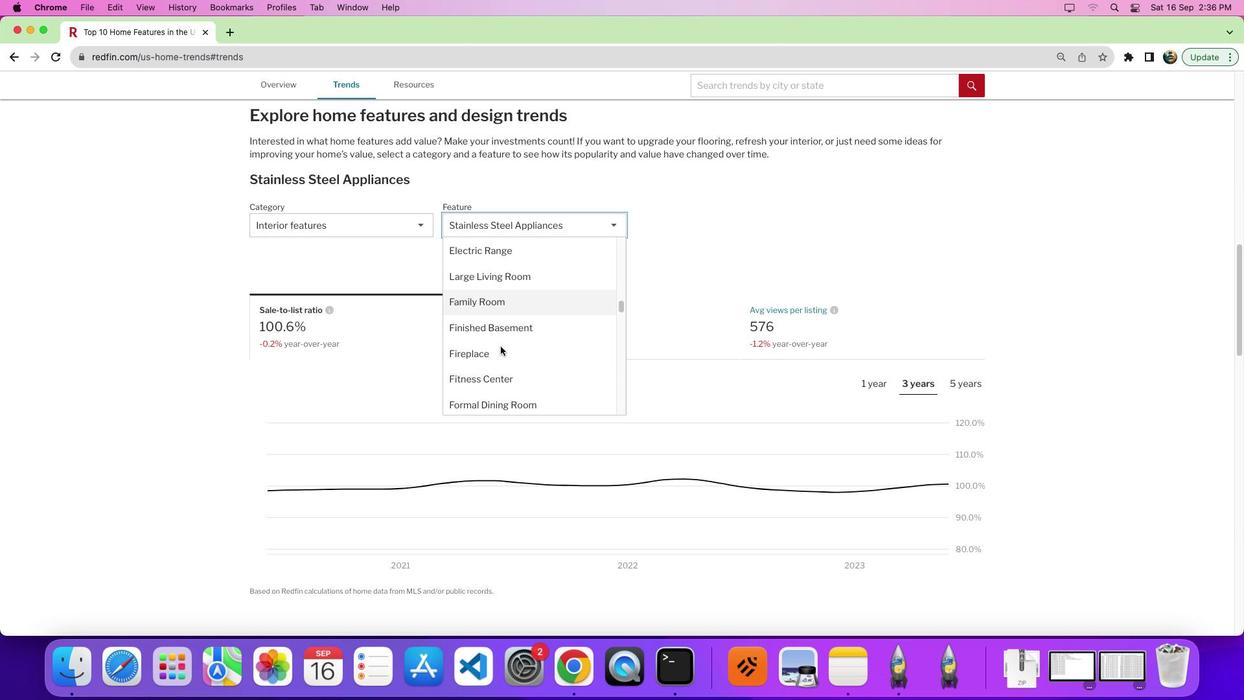 
Action: Mouse moved to (487, 353)
Screenshot: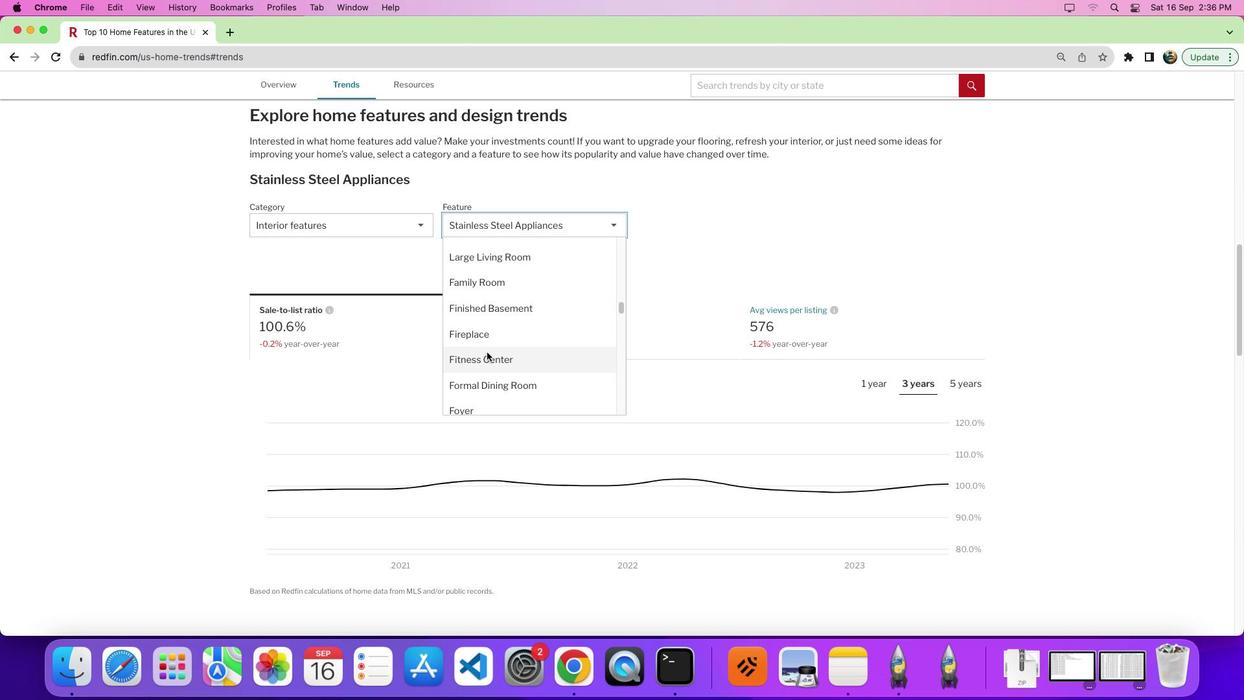 
Action: Mouse scrolled (487, 353) with delta (0, 0)
Screenshot: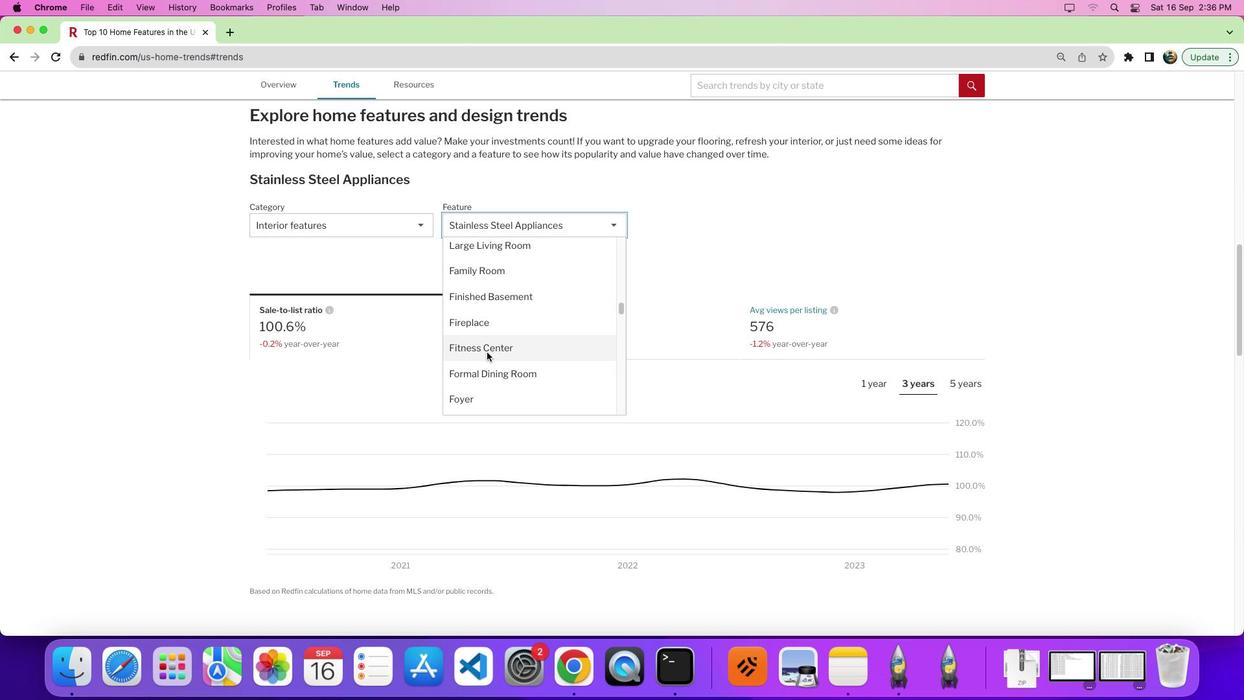 
Action: Mouse moved to (487, 353)
Screenshot: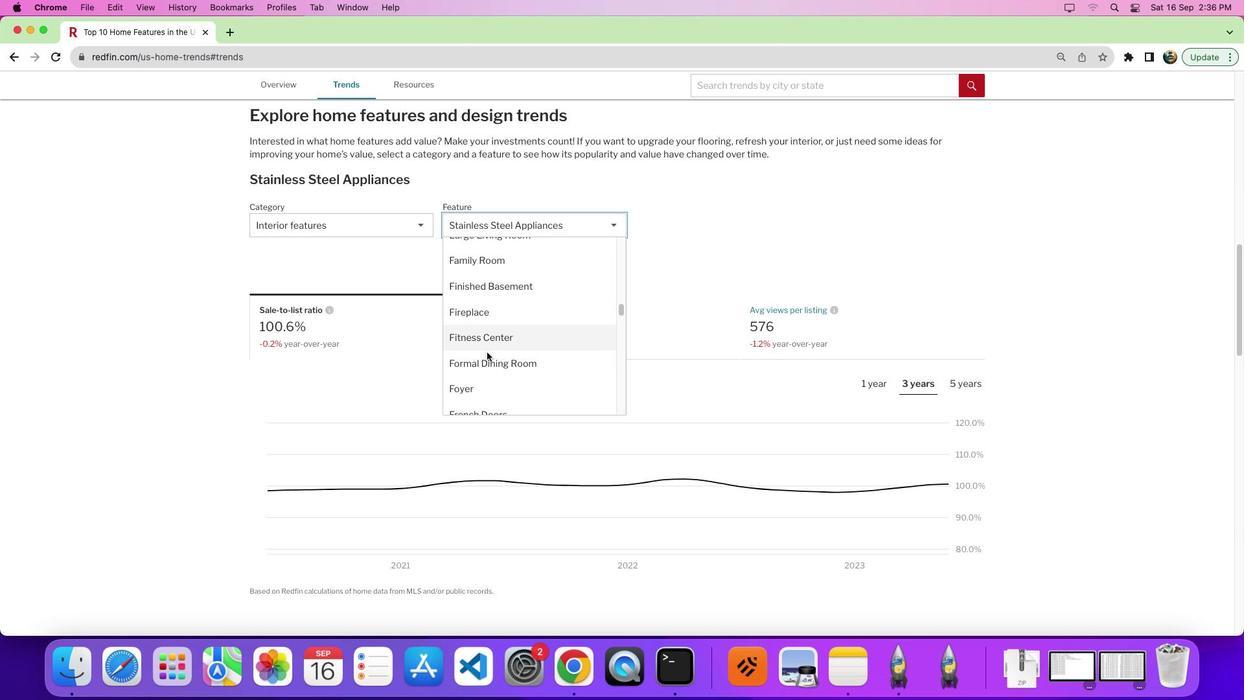 
Action: Mouse scrolled (487, 353) with delta (0, 0)
Screenshot: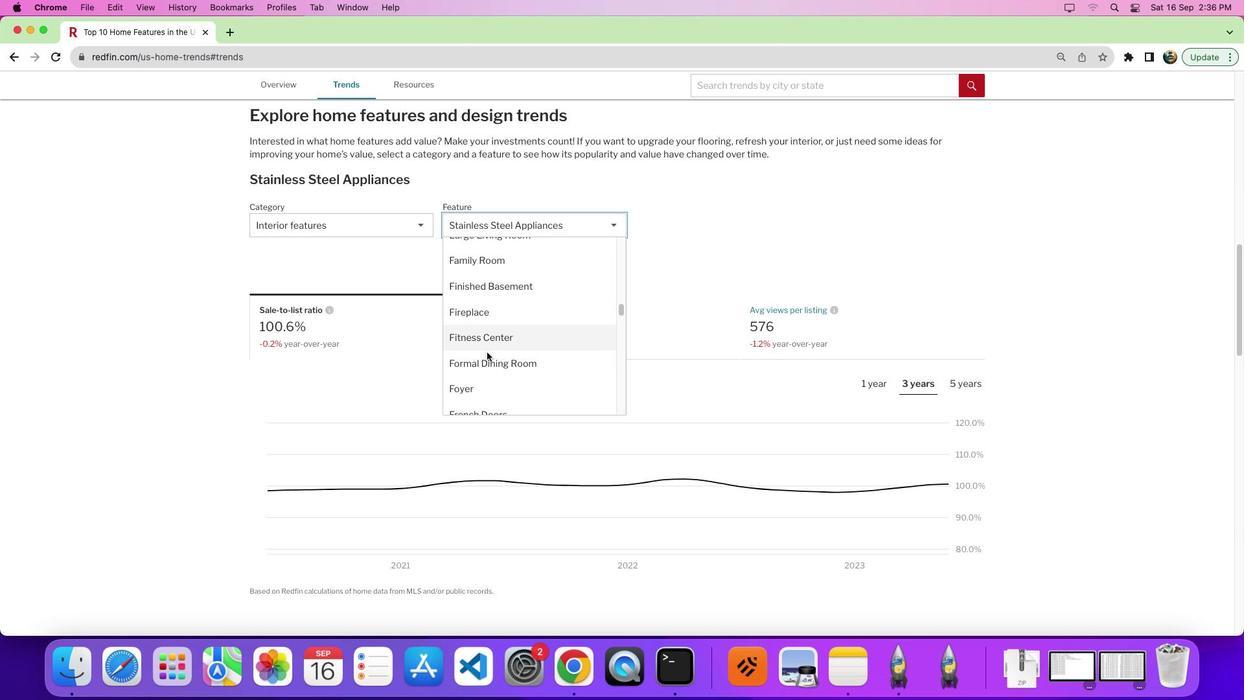 
Action: Mouse moved to (485, 378)
Screenshot: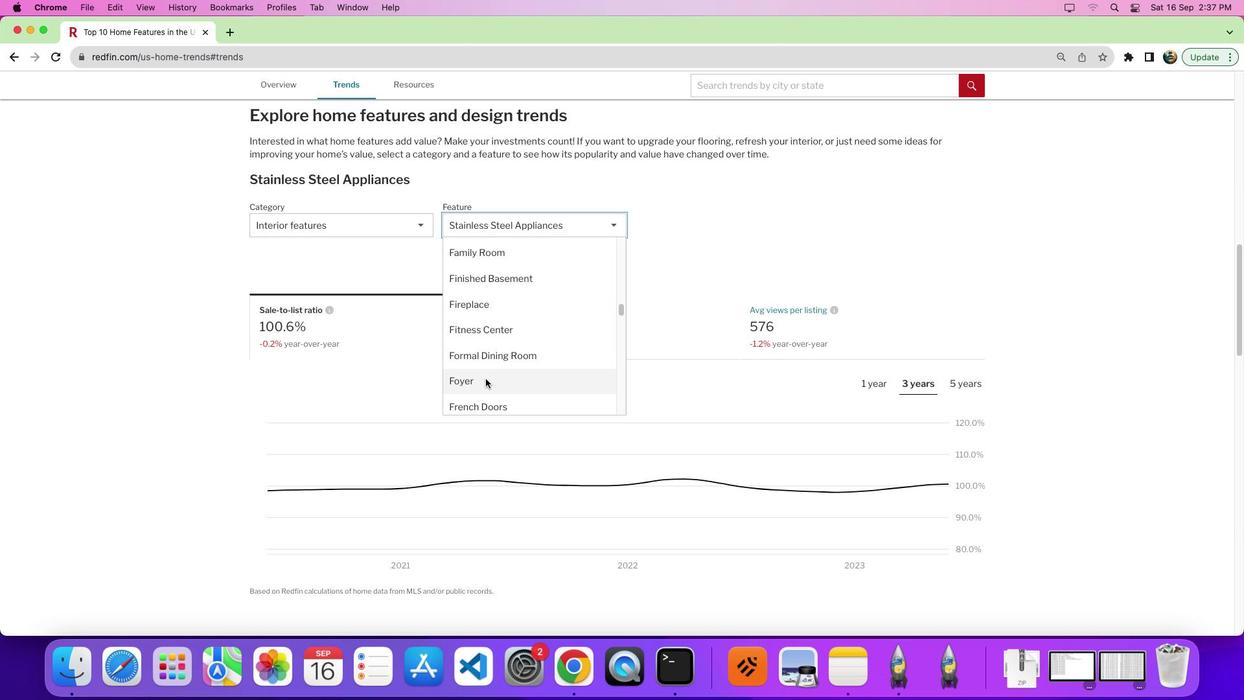 
Action: Mouse pressed left at (485, 378)
Screenshot: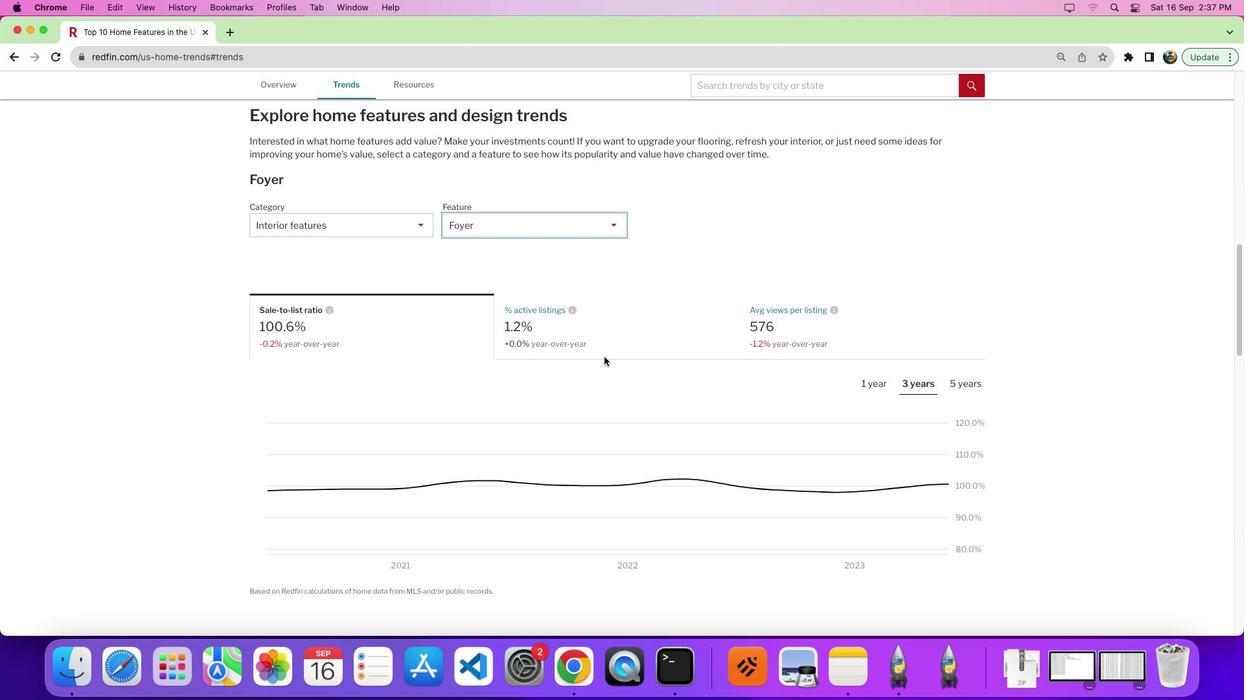 
Action: Mouse moved to (727, 325)
Screenshot: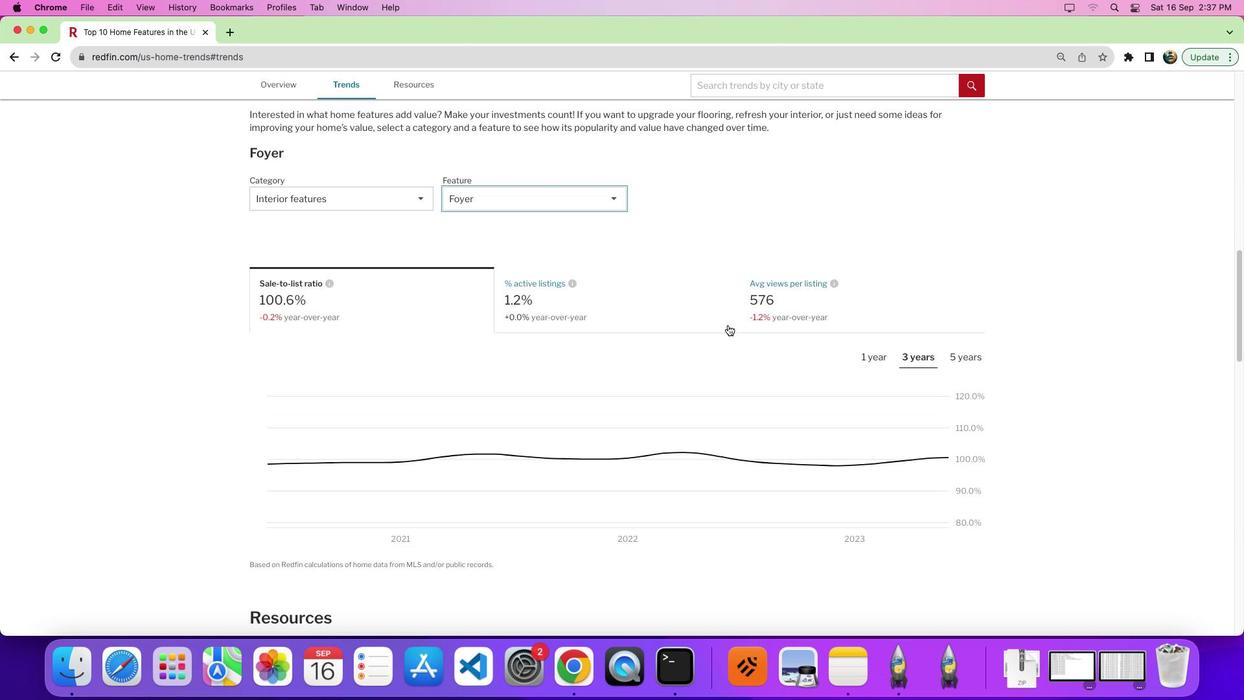 
Action: Mouse scrolled (727, 325) with delta (0, 0)
Screenshot: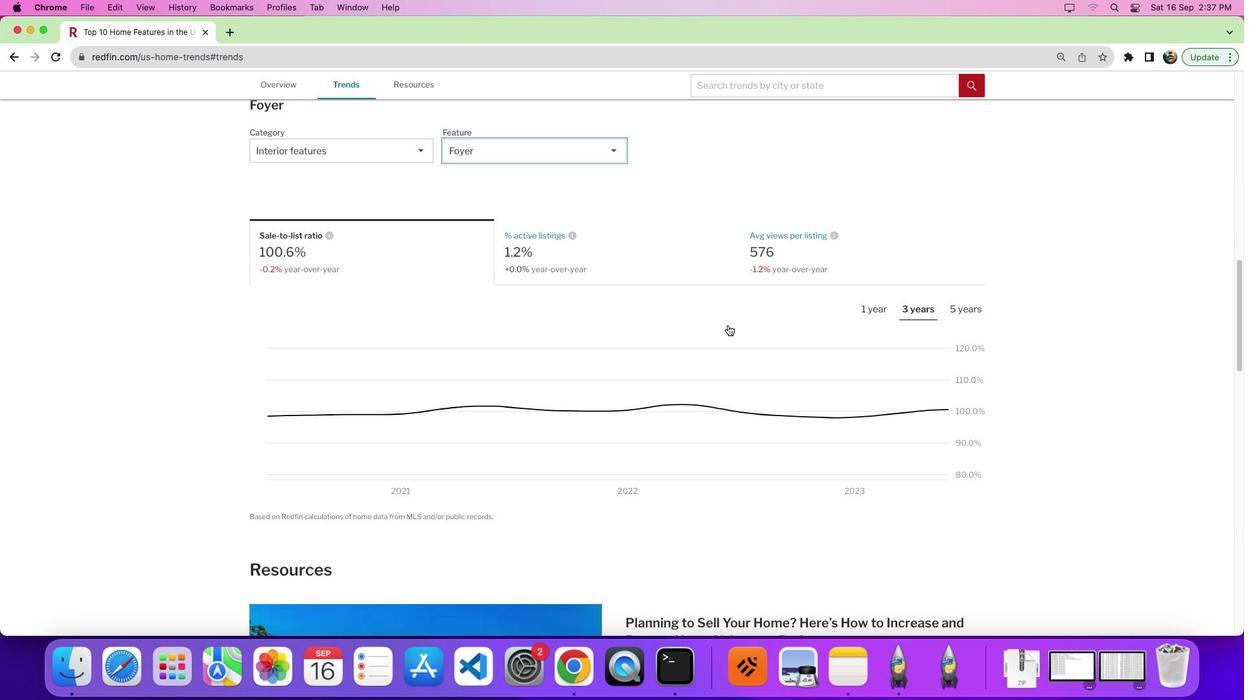 
Action: Mouse scrolled (727, 325) with delta (0, 0)
Screenshot: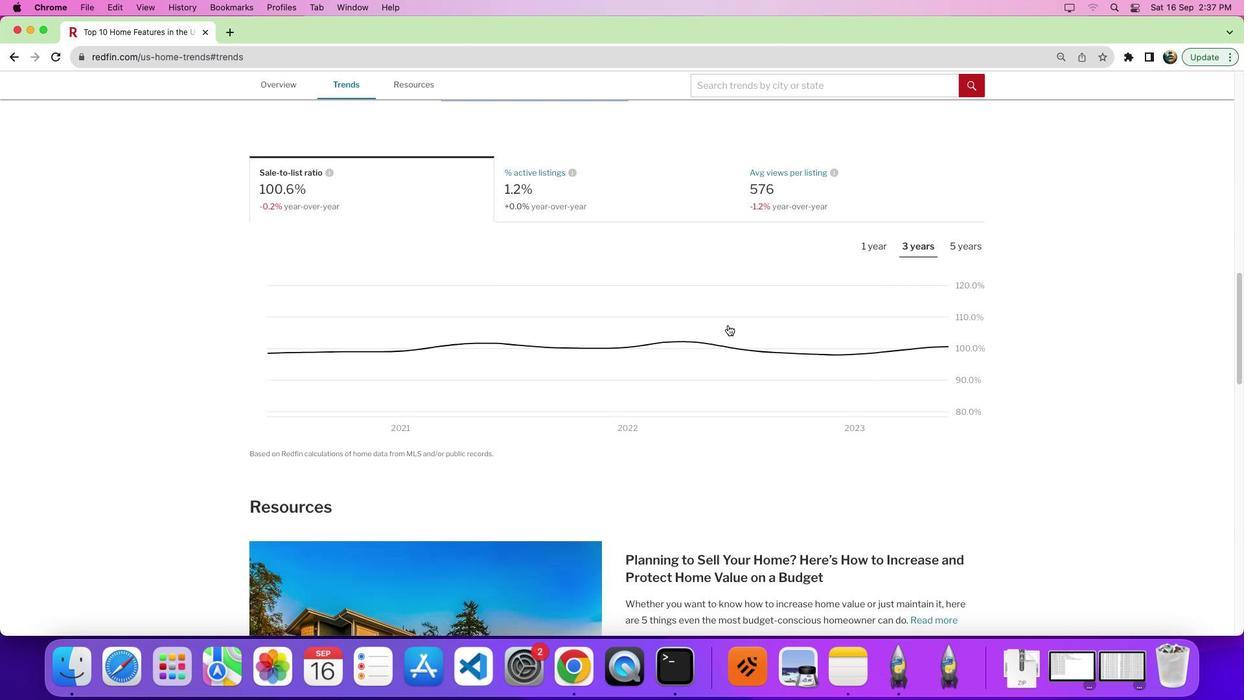 
Action: Mouse moved to (728, 325)
Screenshot: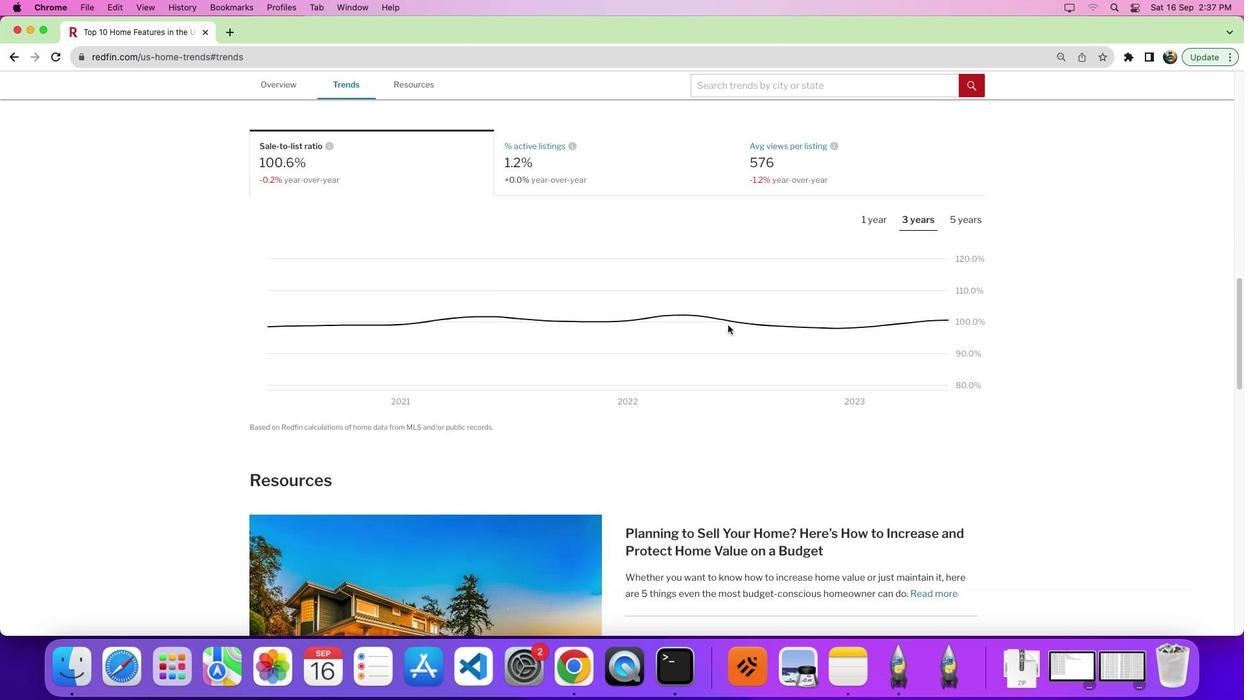 
Action: Mouse scrolled (728, 325) with delta (0, -3)
Screenshot: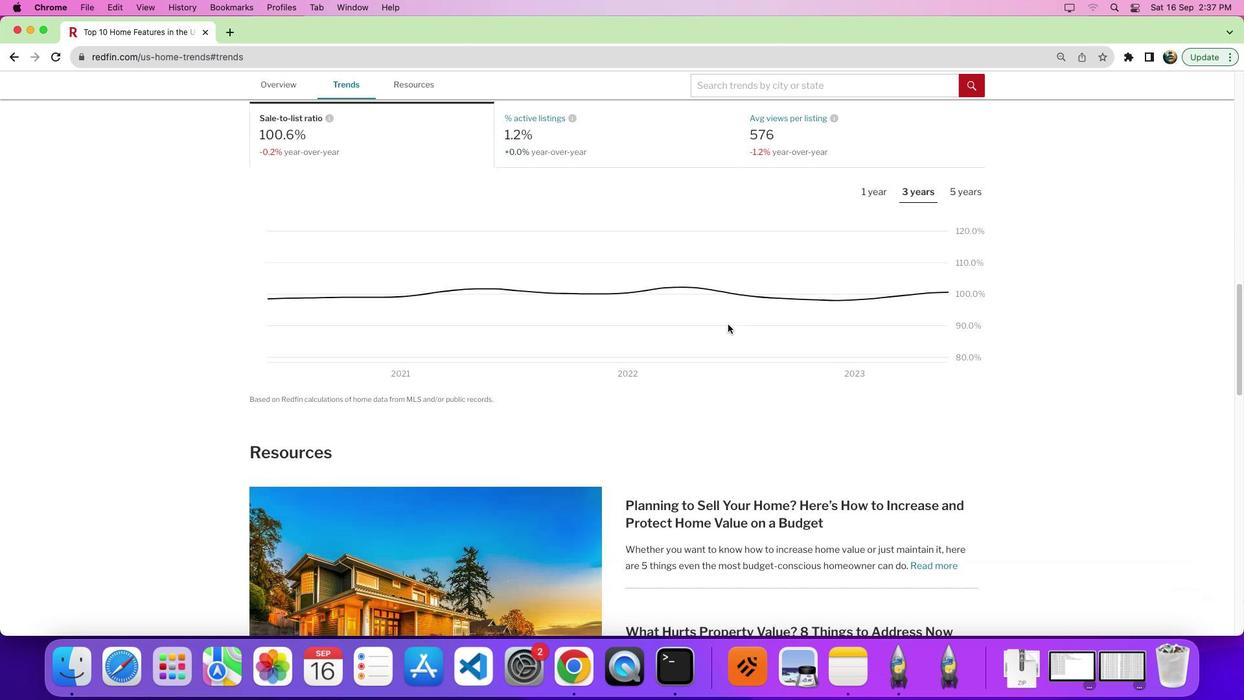 
Action: Mouse moved to (768, 133)
Screenshot: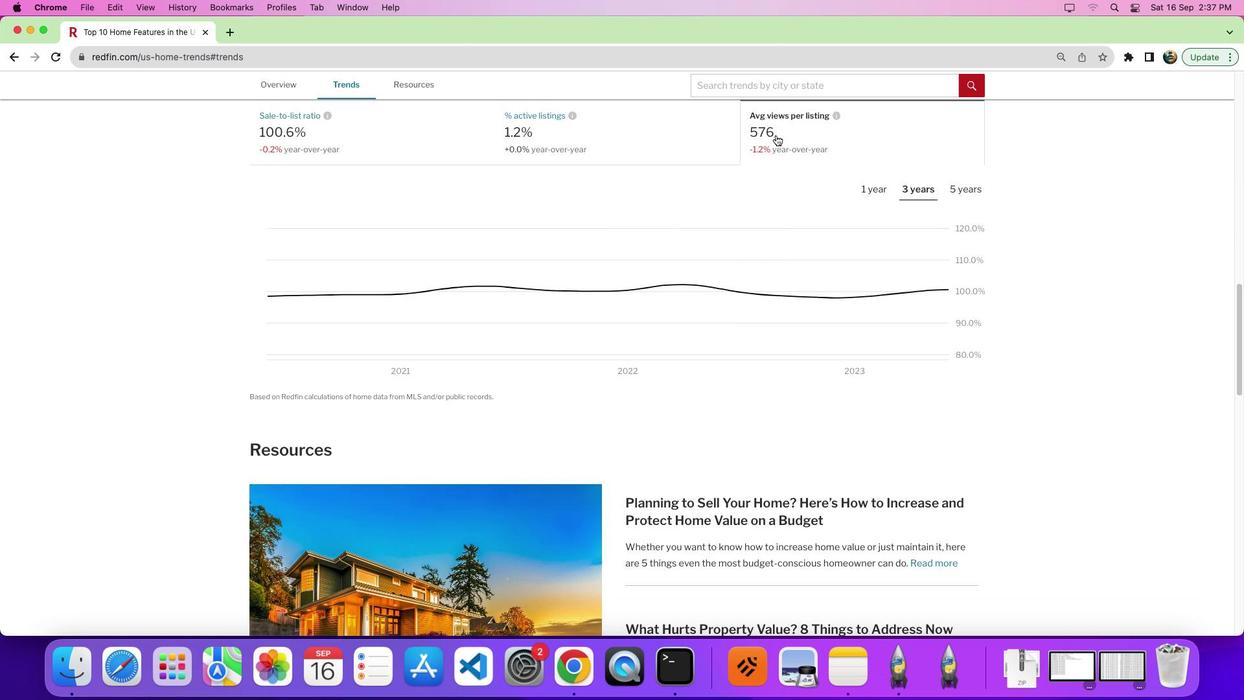 
Action: Mouse pressed left at (768, 133)
Screenshot: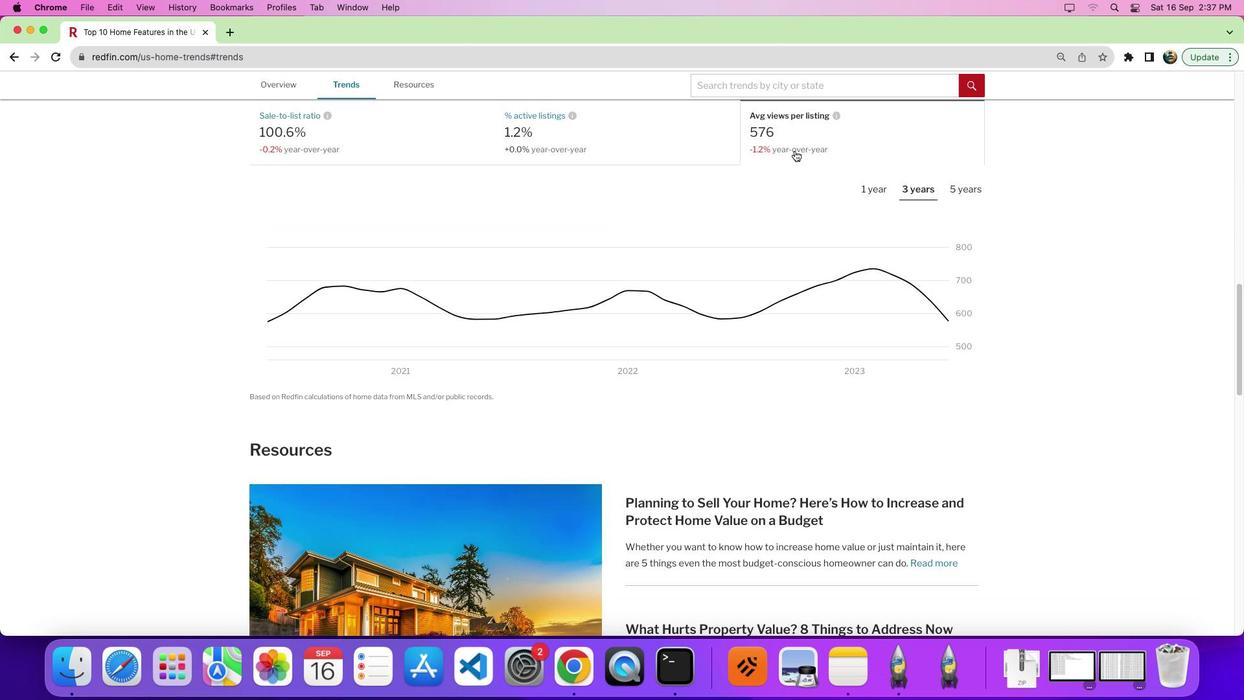 
Action: Mouse moved to (960, 191)
Screenshot: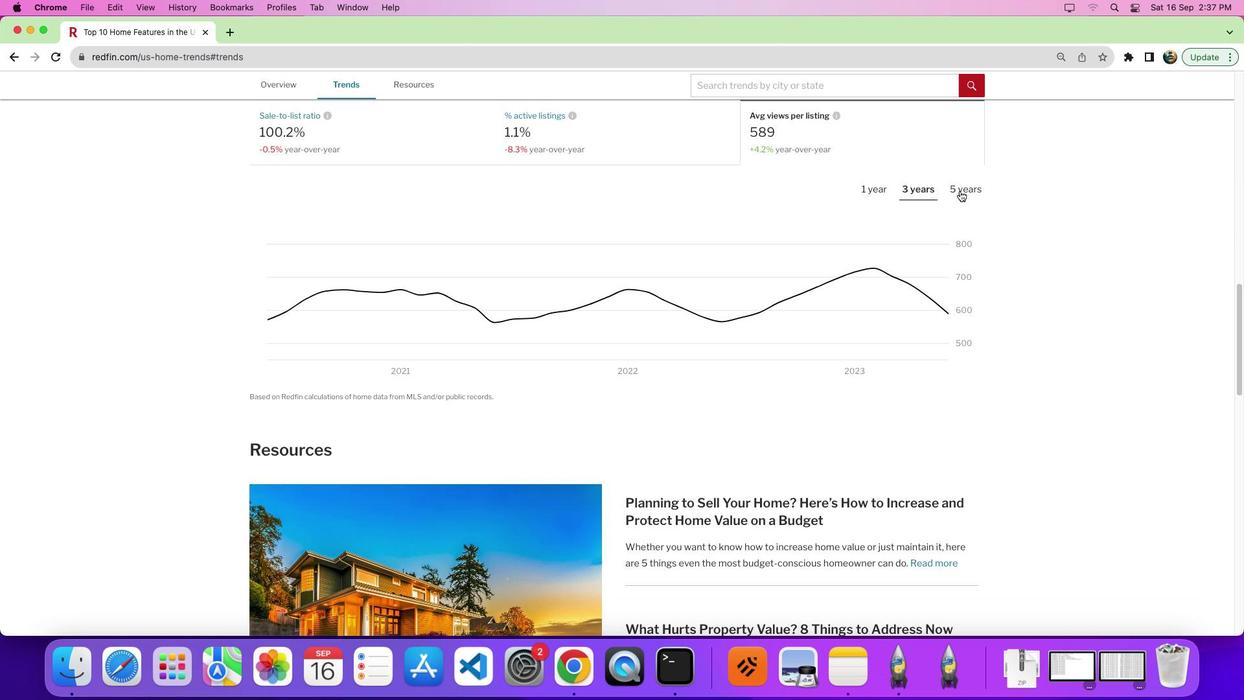
Action: Mouse pressed left at (960, 191)
Screenshot: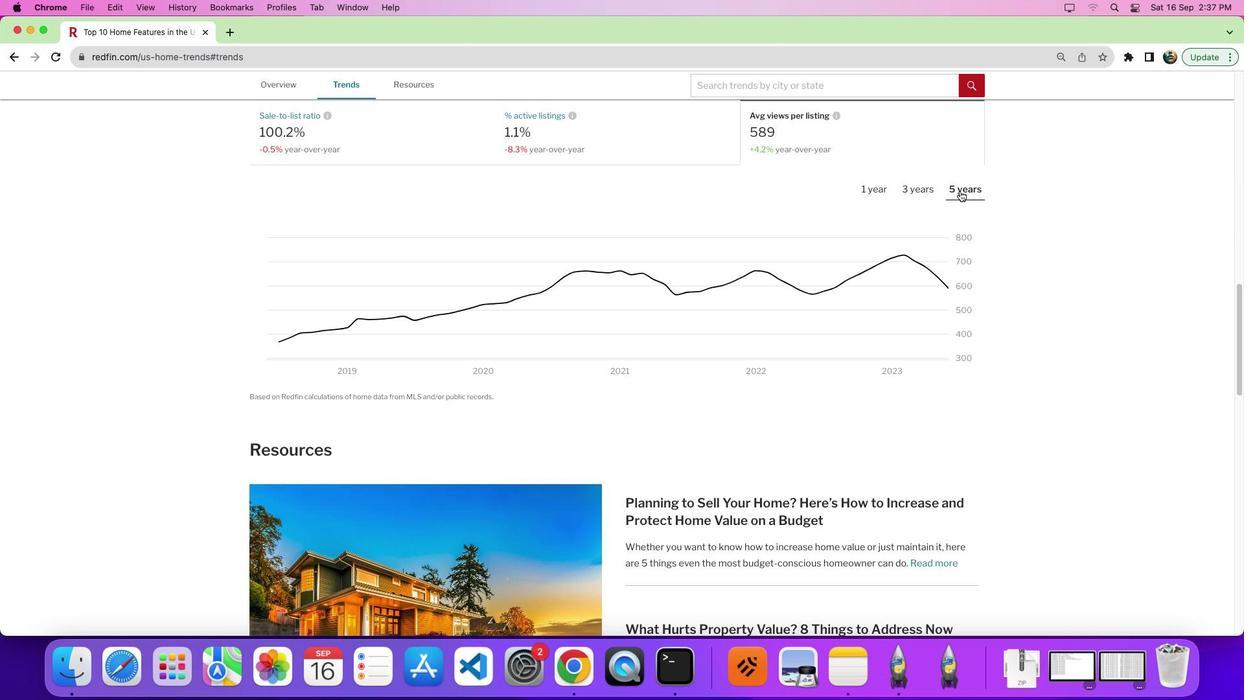 
Action: Mouse moved to (1045, 233)
Screenshot: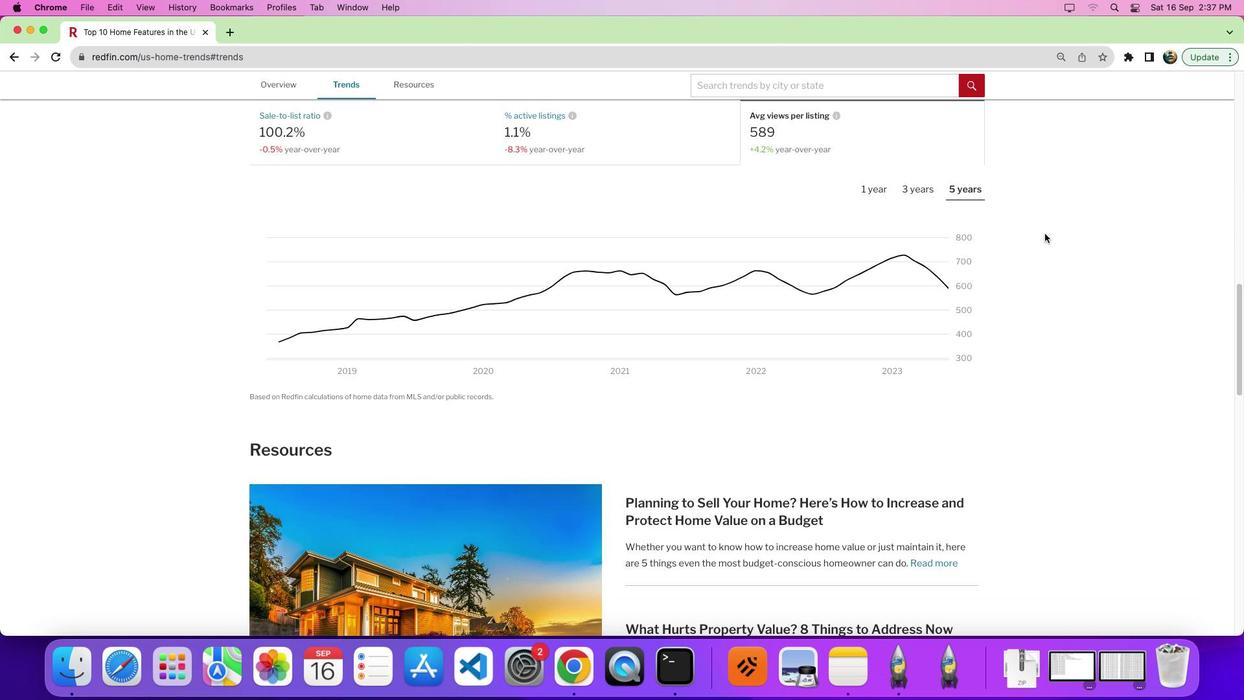 
